 Task: Look for space in Xinmin, China from 1st August, 2023 to 5th August, 2023 for 3 adults, 1 child in price range Rs.13000 to Rs.20000. Place can be entire place with 2 bedrooms having 3 beds and 2 bathrooms. Property type can be flatguest house, hotel. Booking option can be shelf check-in. Required host language is Chinese (Simplified).
Action: Mouse moved to (598, 151)
Screenshot: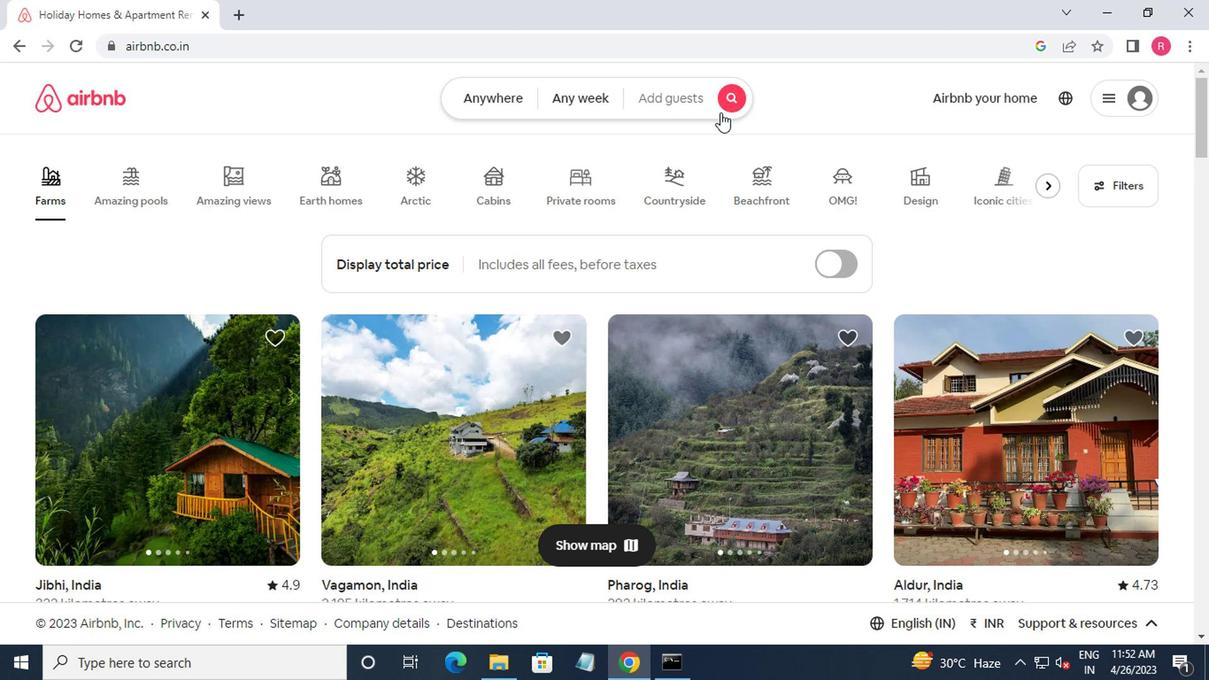 
Action: Mouse pressed left at (598, 151)
Screenshot: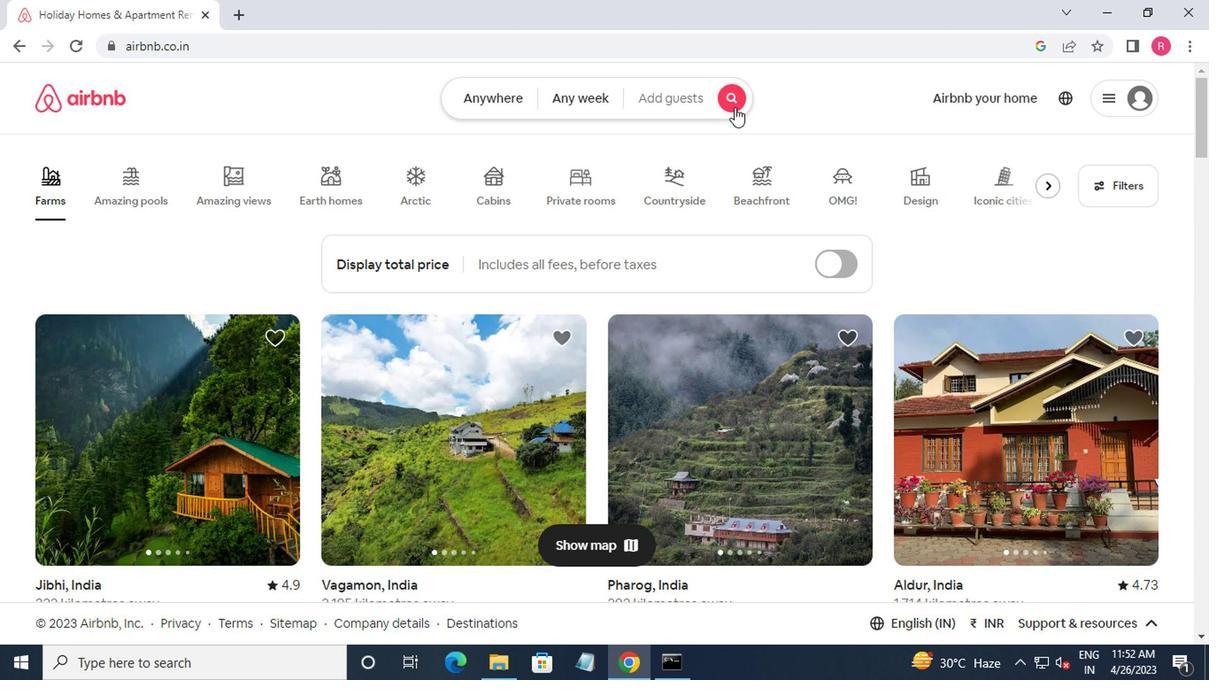 
Action: Mouse moved to (312, 195)
Screenshot: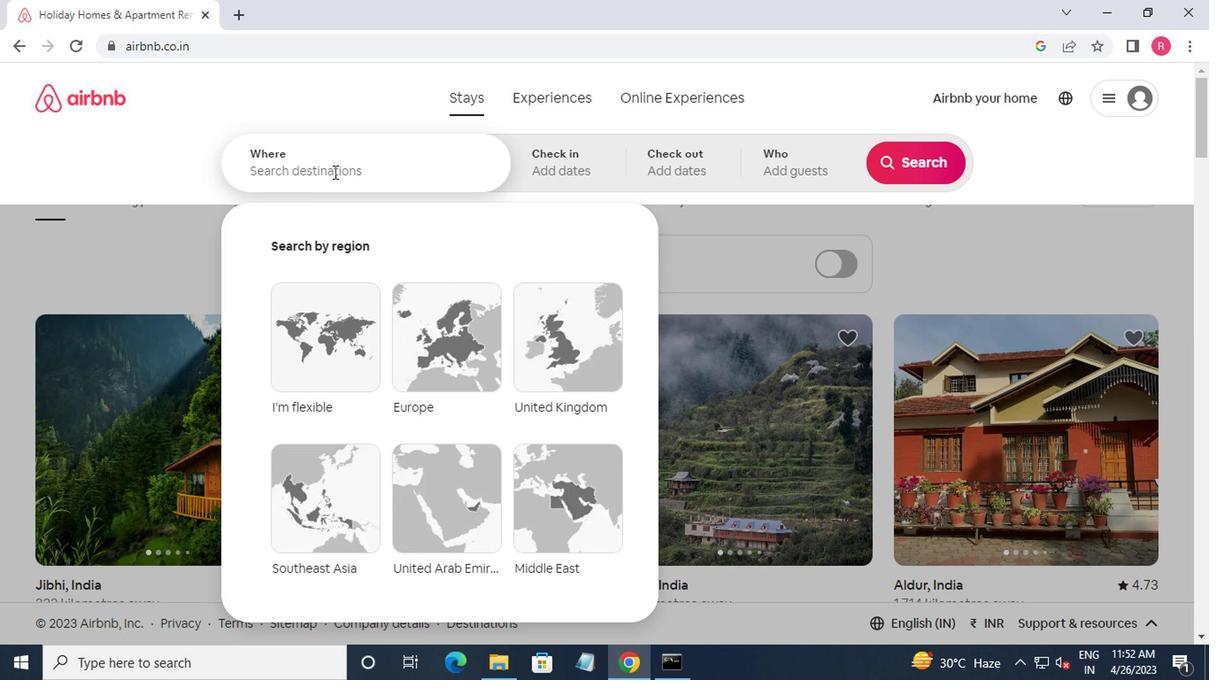 
Action: Mouse pressed left at (312, 195)
Screenshot: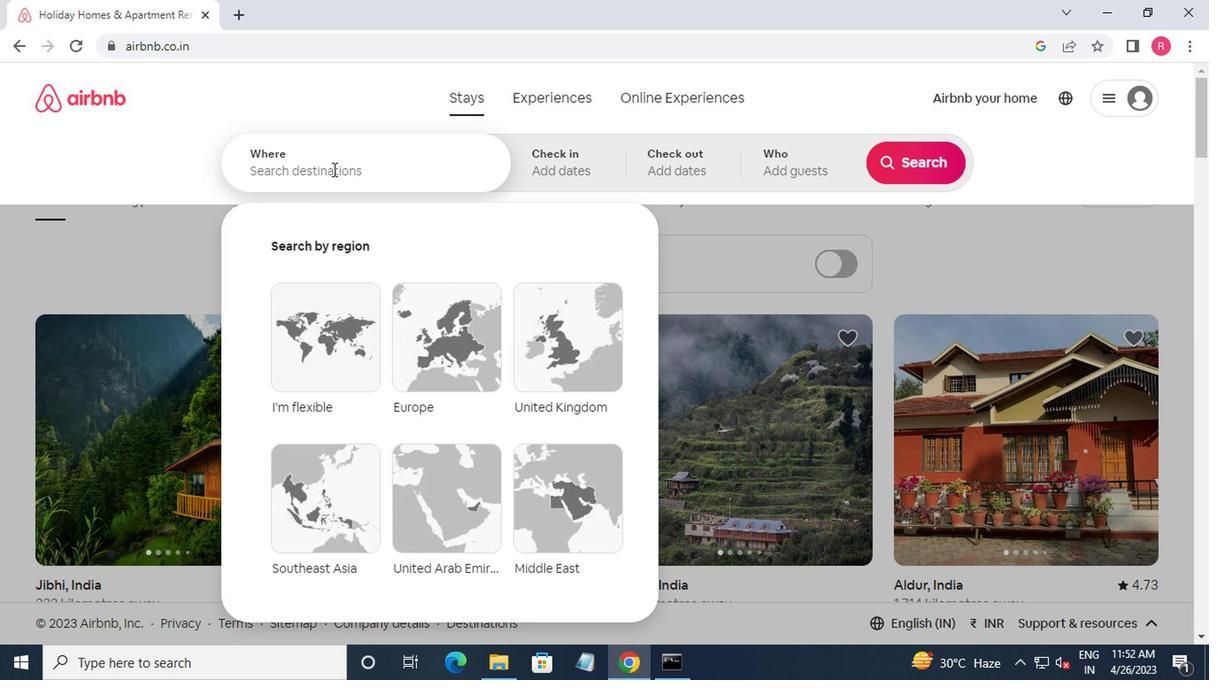 
Action: Mouse moved to (309, 203)
Screenshot: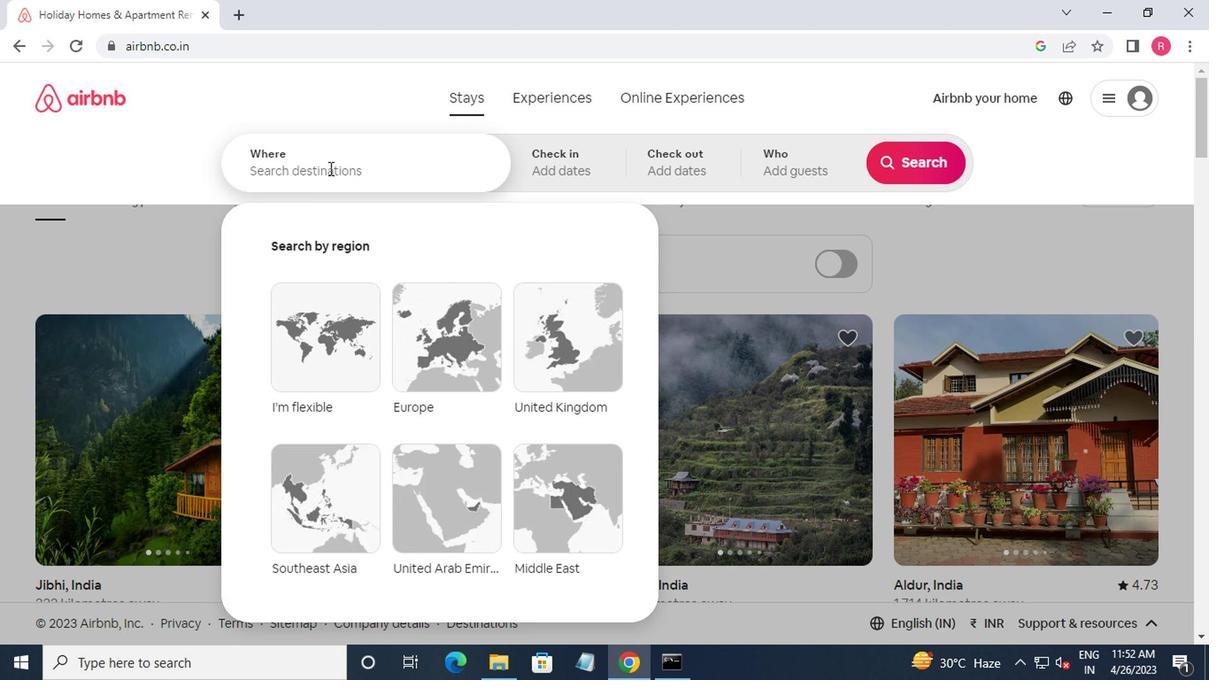 
Action: Key pressed xinmin,china<Key.enter>
Screenshot: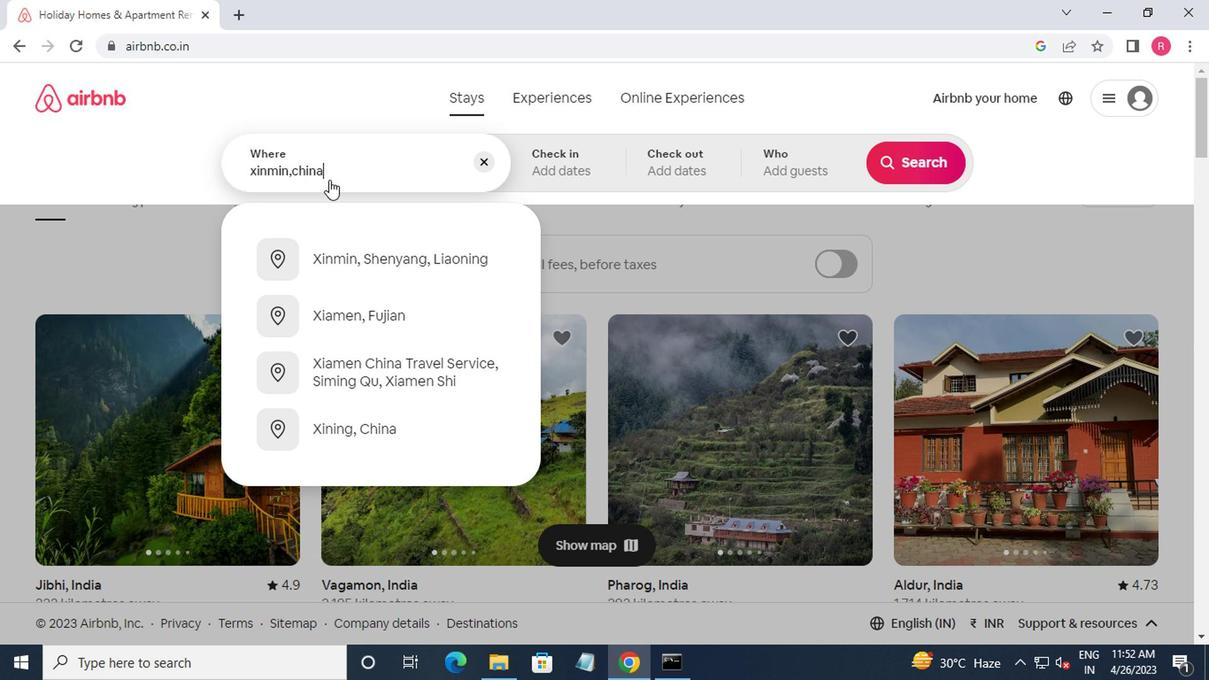 
Action: Mouse moved to (714, 295)
Screenshot: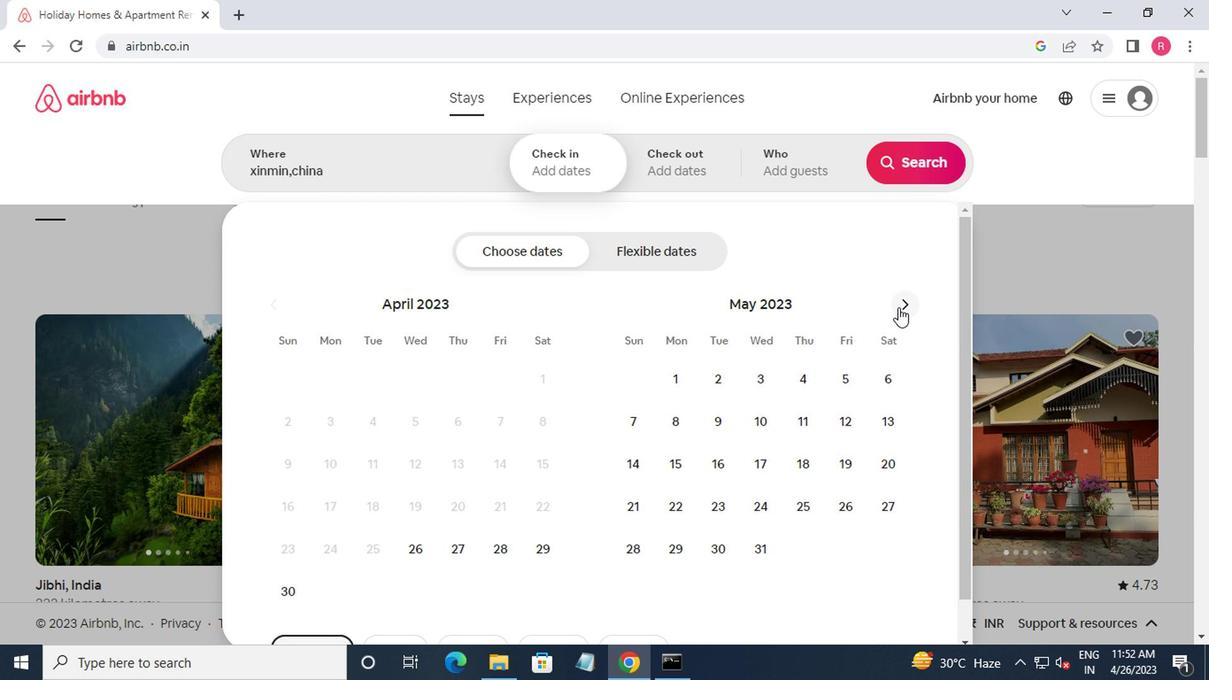 
Action: Mouse pressed left at (714, 295)
Screenshot: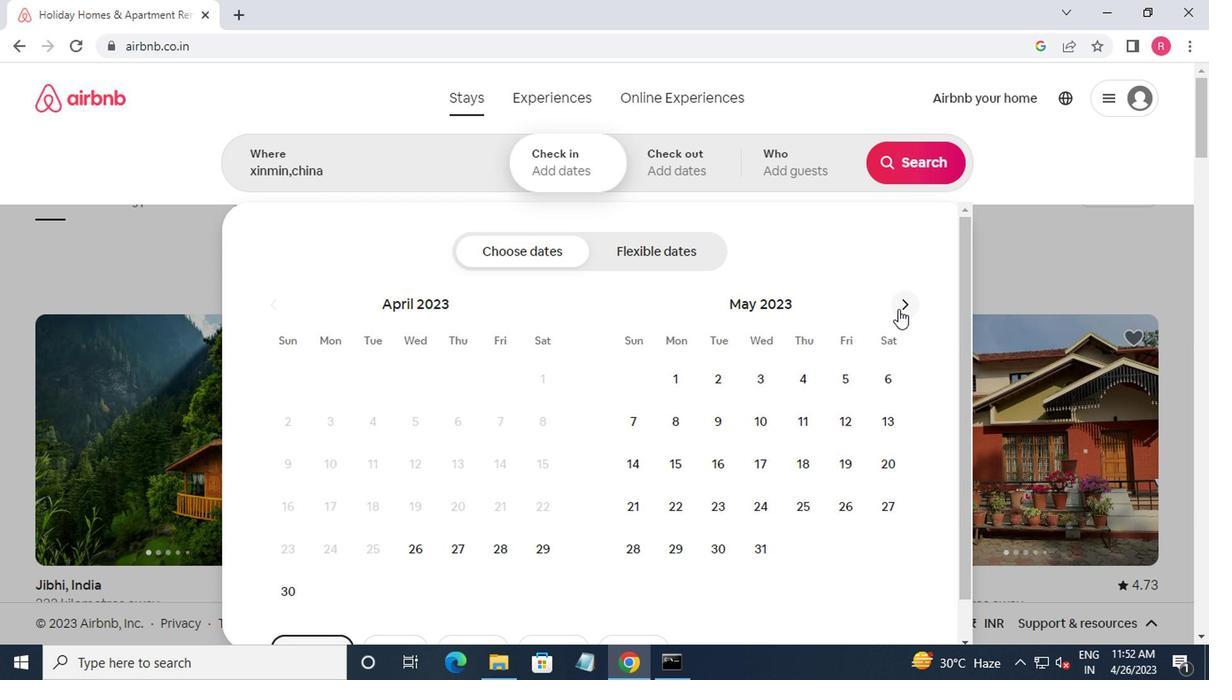 
Action: Mouse moved to (715, 295)
Screenshot: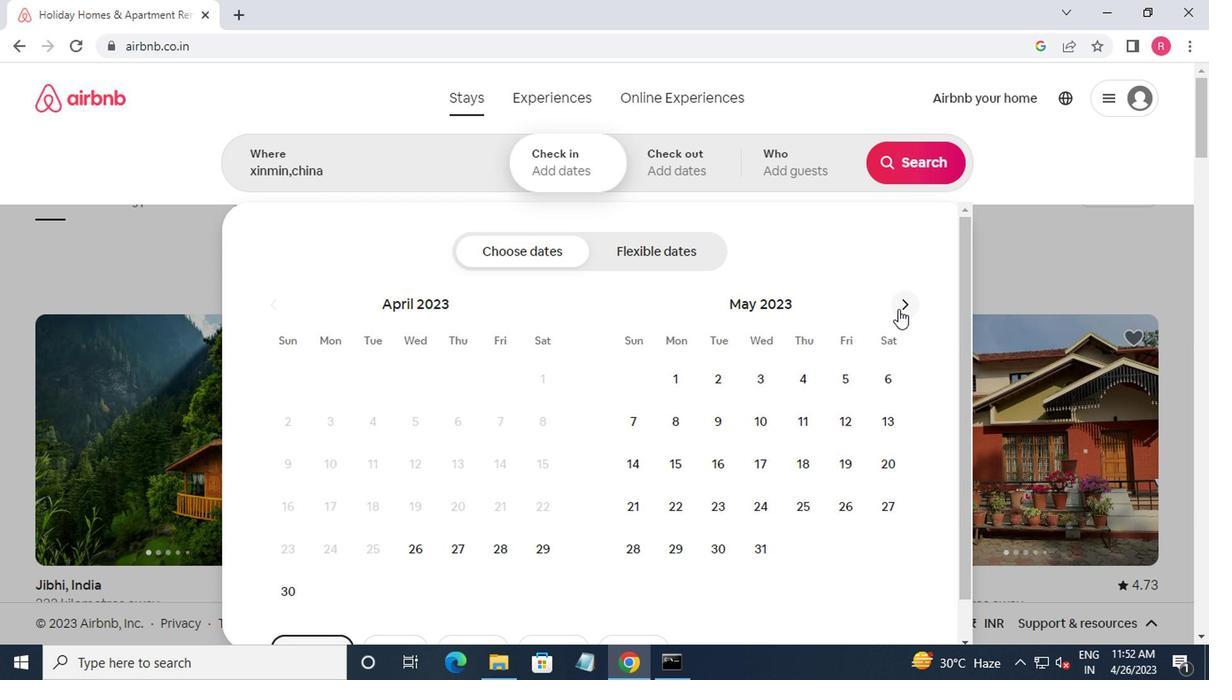 
Action: Mouse pressed left at (715, 295)
Screenshot: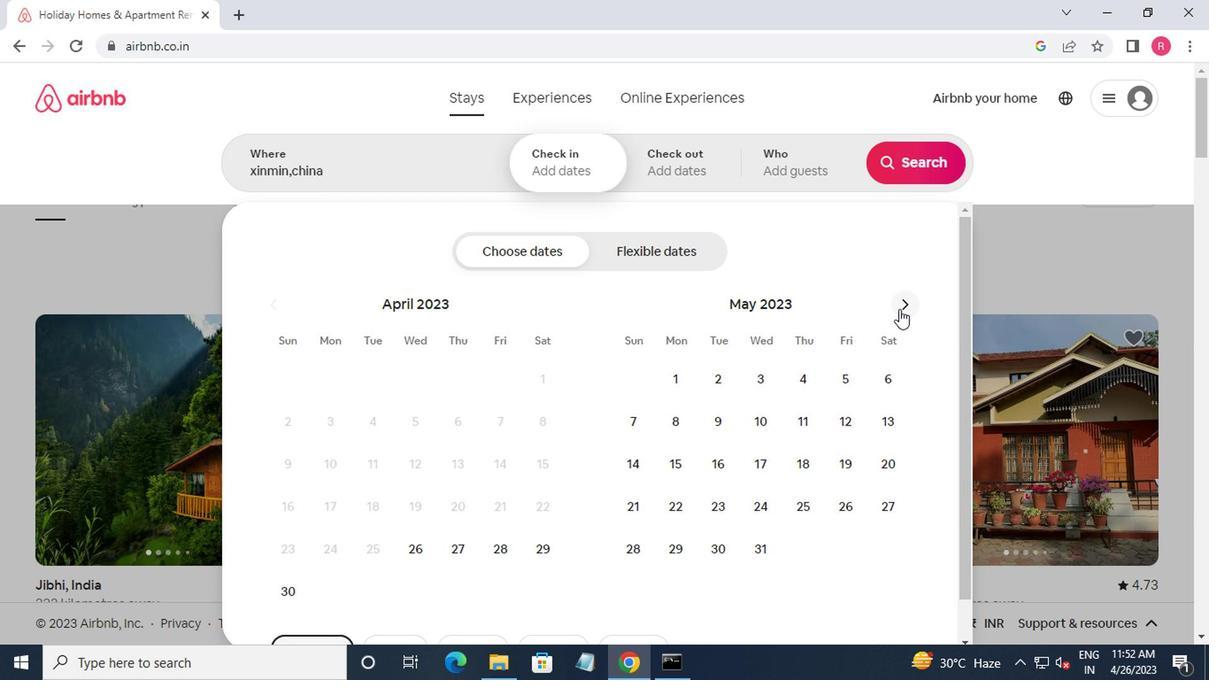 
Action: Mouse moved to (716, 295)
Screenshot: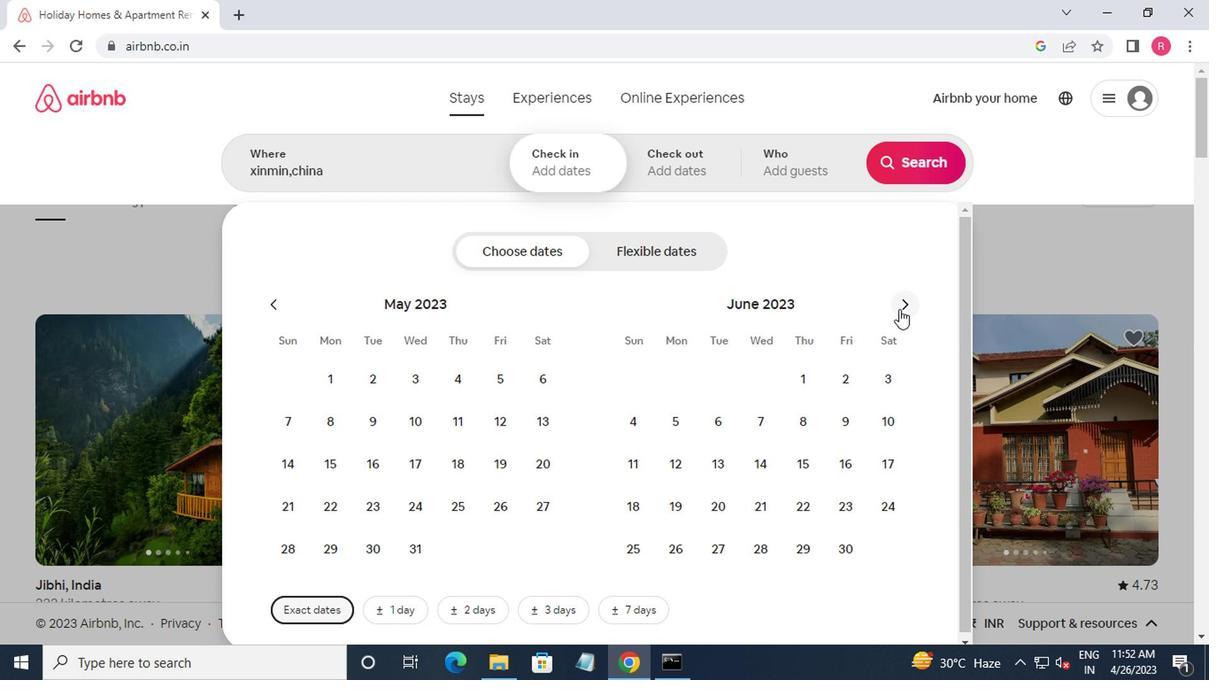 
Action: Mouse pressed left at (716, 295)
Screenshot: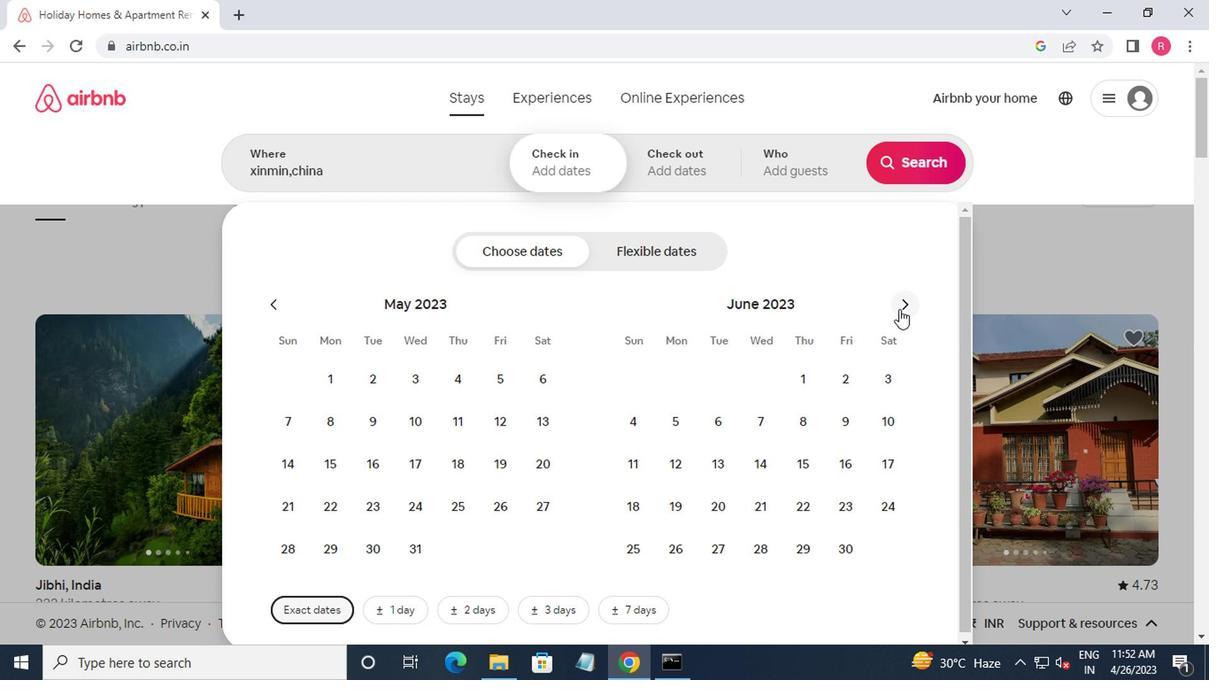 
Action: Mouse moved to (716, 295)
Screenshot: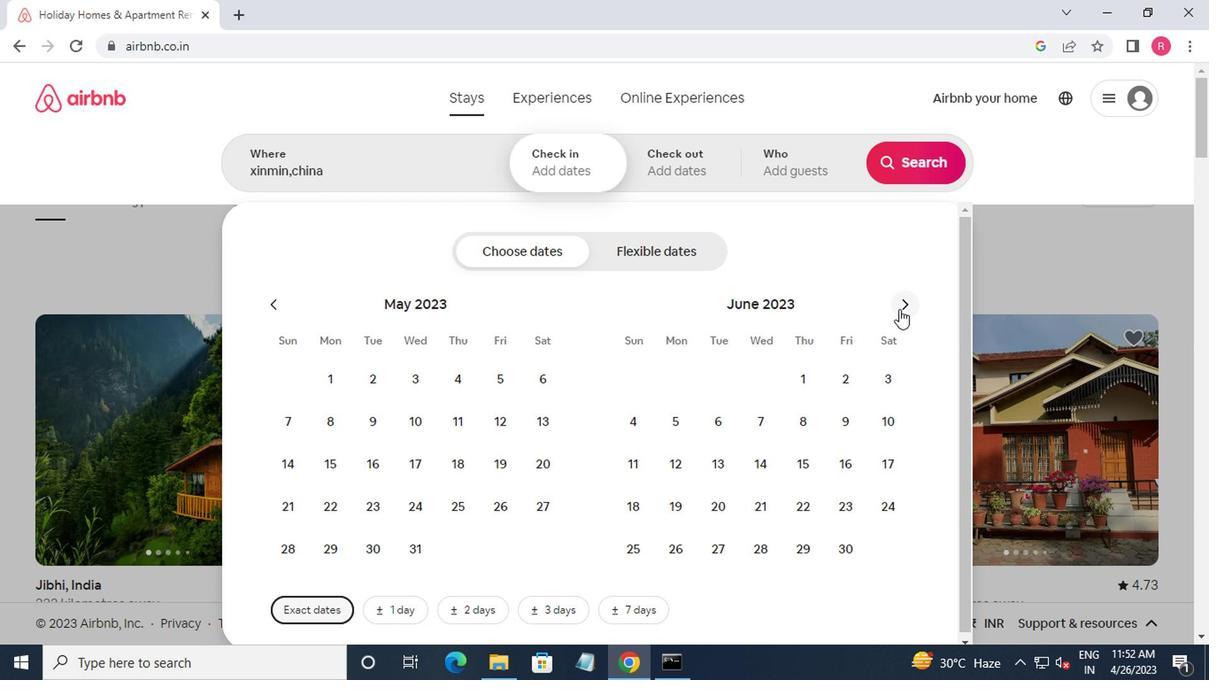 
Action: Mouse pressed left at (716, 295)
Screenshot: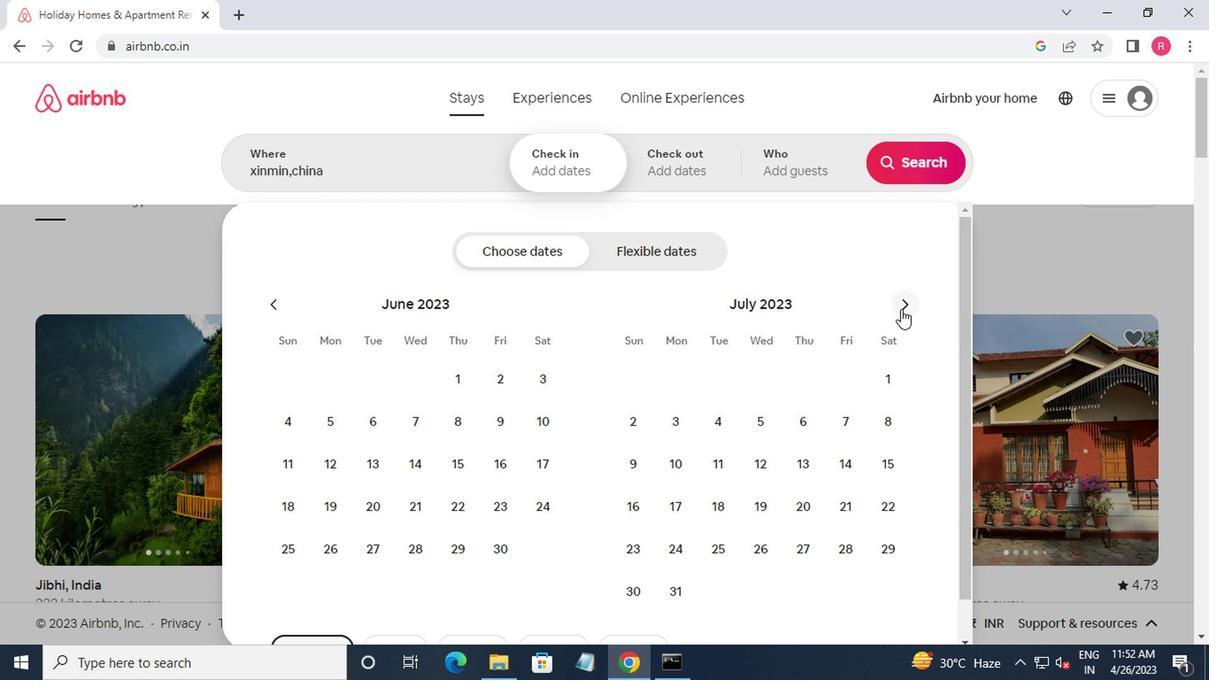 
Action: Mouse moved to (593, 349)
Screenshot: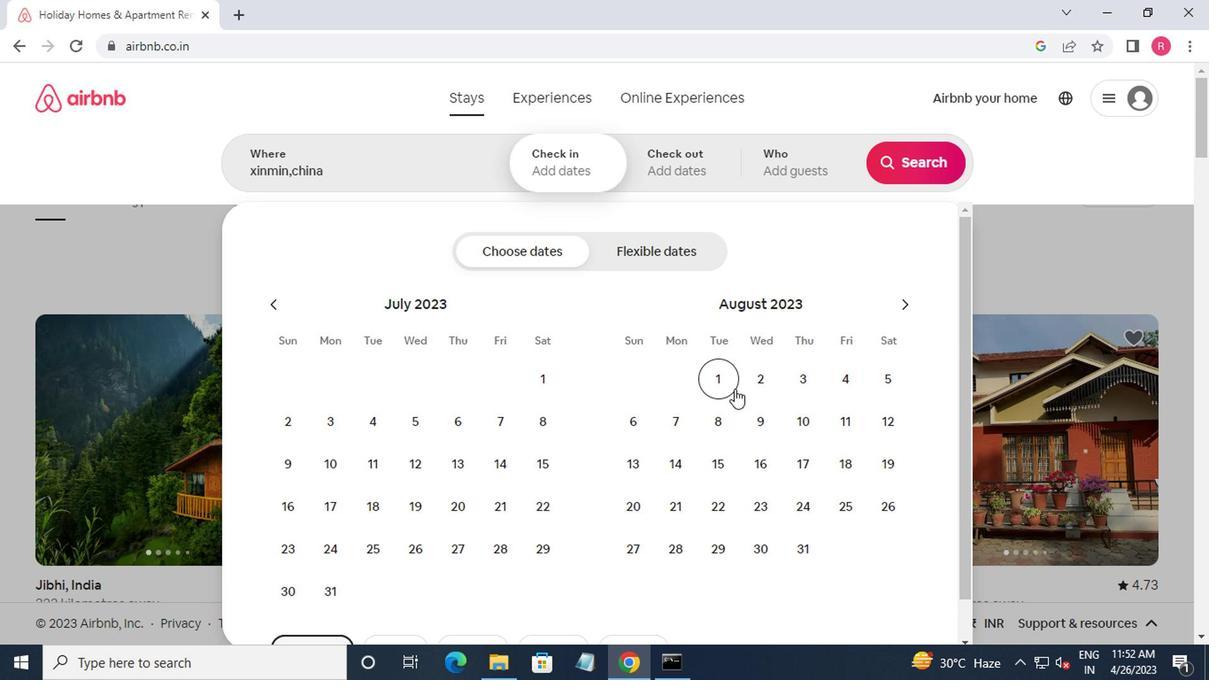
Action: Mouse pressed left at (593, 349)
Screenshot: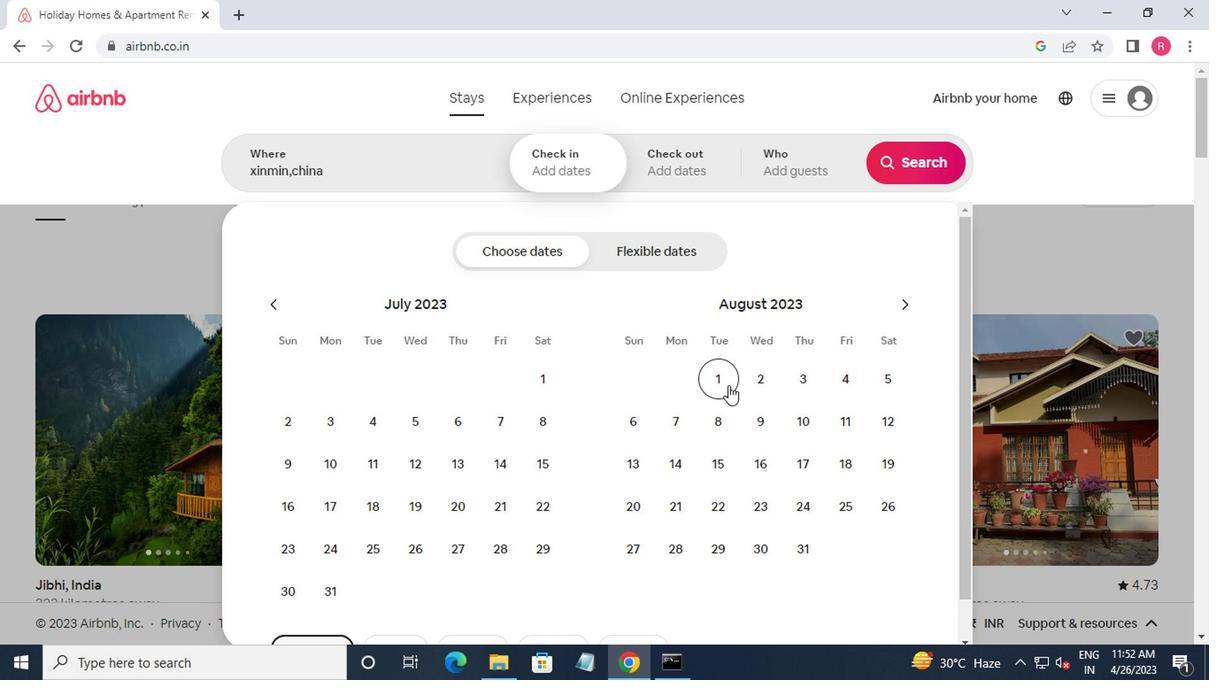 
Action: Mouse moved to (704, 340)
Screenshot: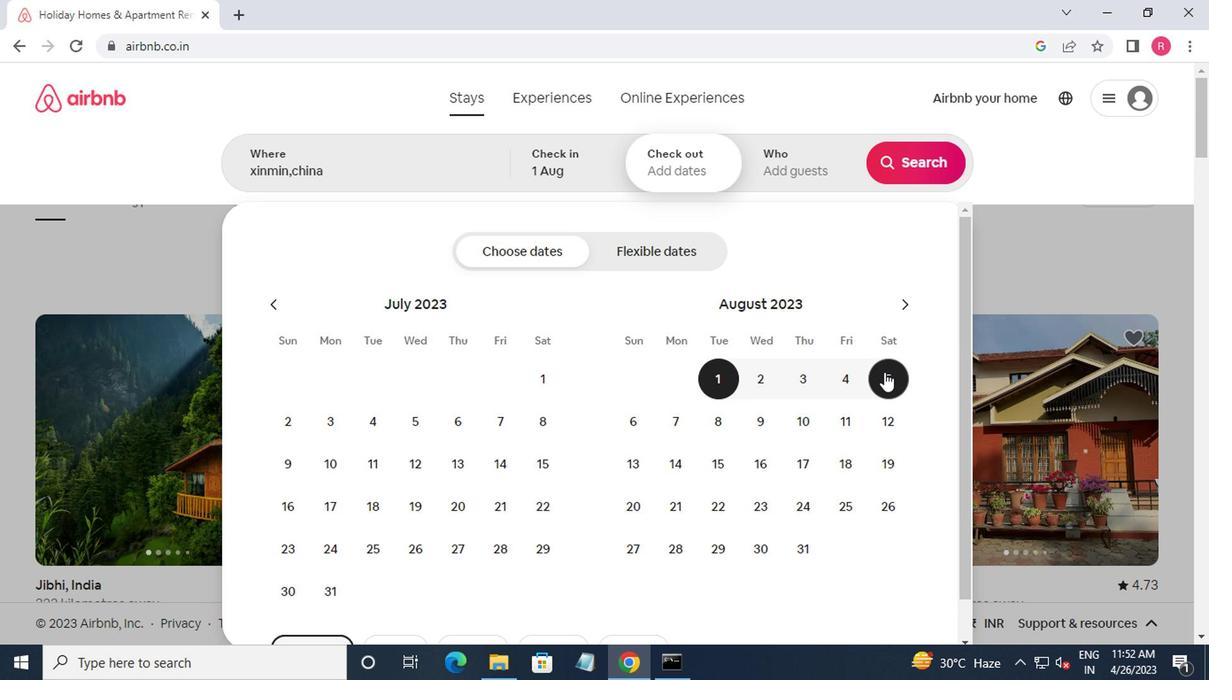 
Action: Mouse pressed left at (704, 340)
Screenshot: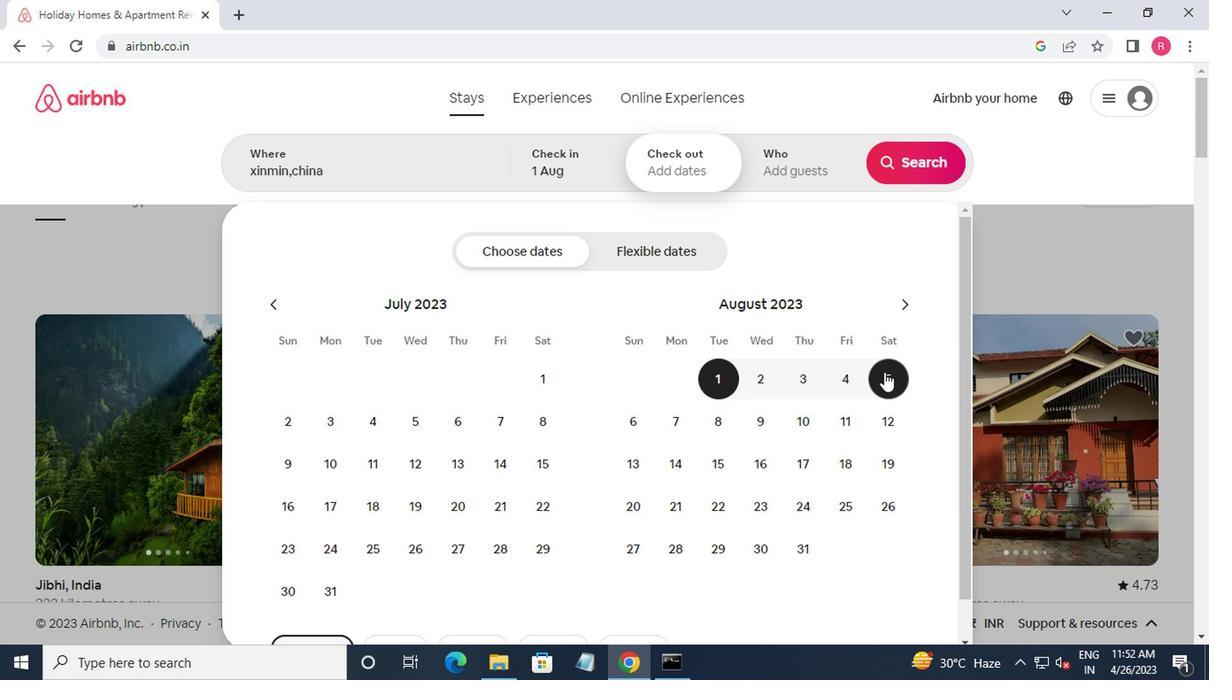 
Action: Mouse moved to (638, 202)
Screenshot: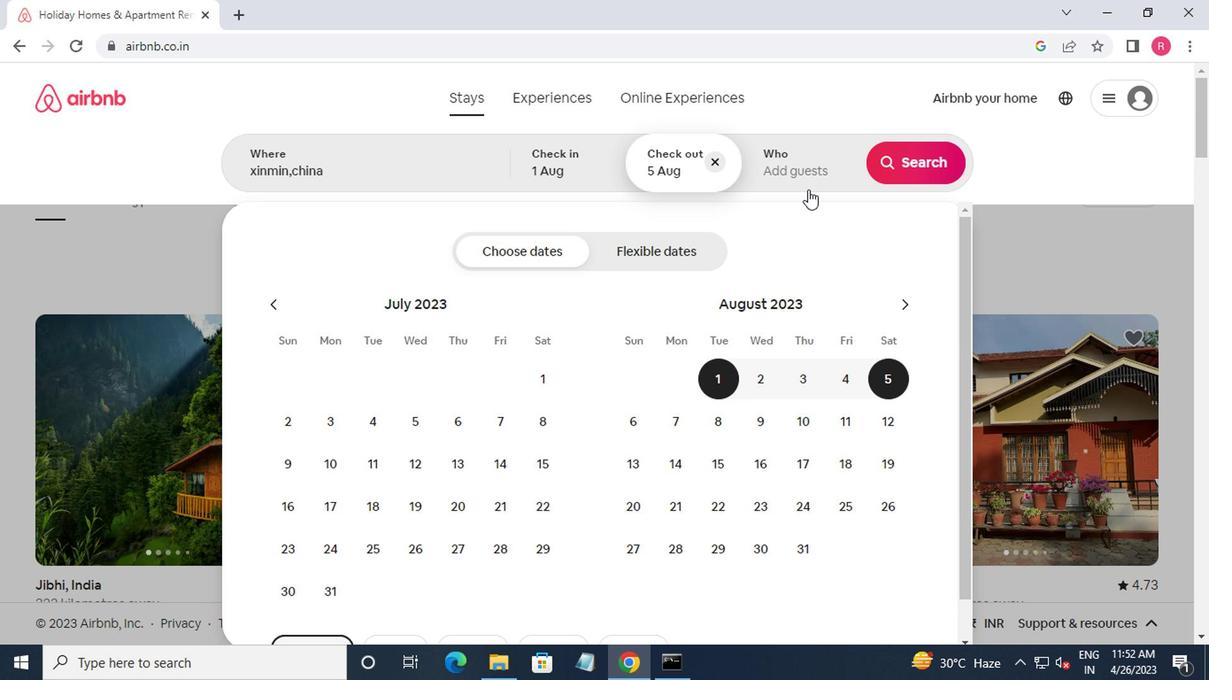
Action: Mouse pressed left at (638, 202)
Screenshot: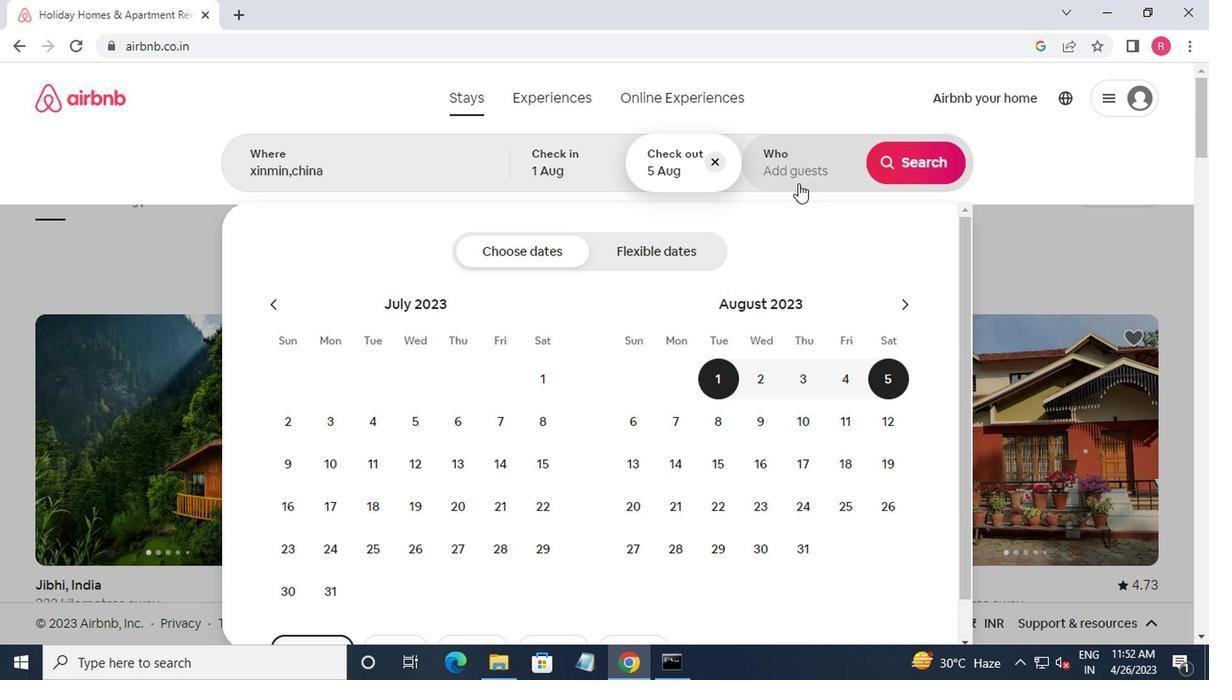 
Action: Mouse moved to (734, 253)
Screenshot: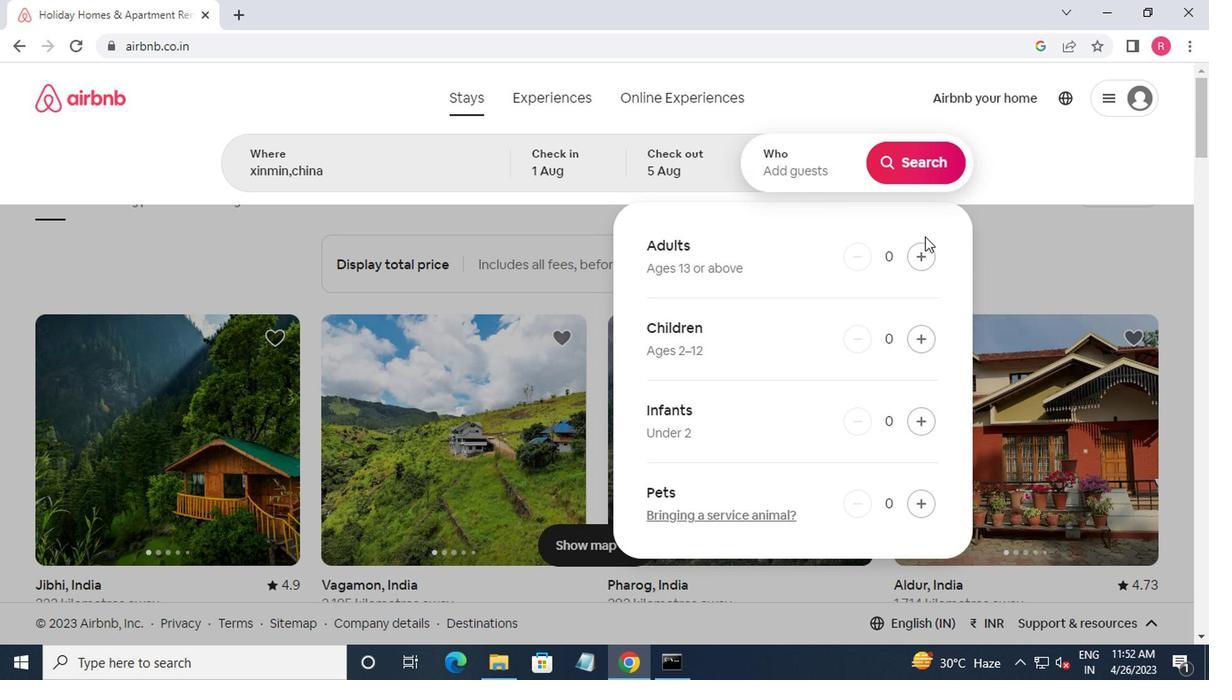 
Action: Mouse pressed left at (734, 253)
Screenshot: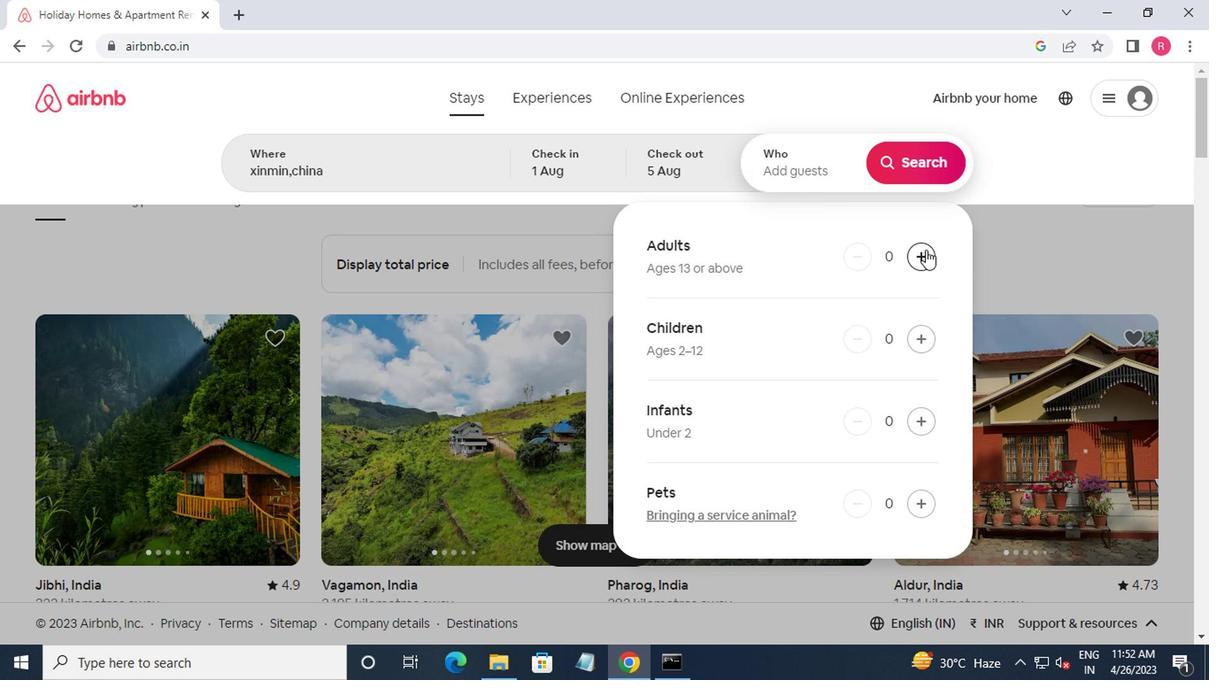 
Action: Mouse moved to (733, 255)
Screenshot: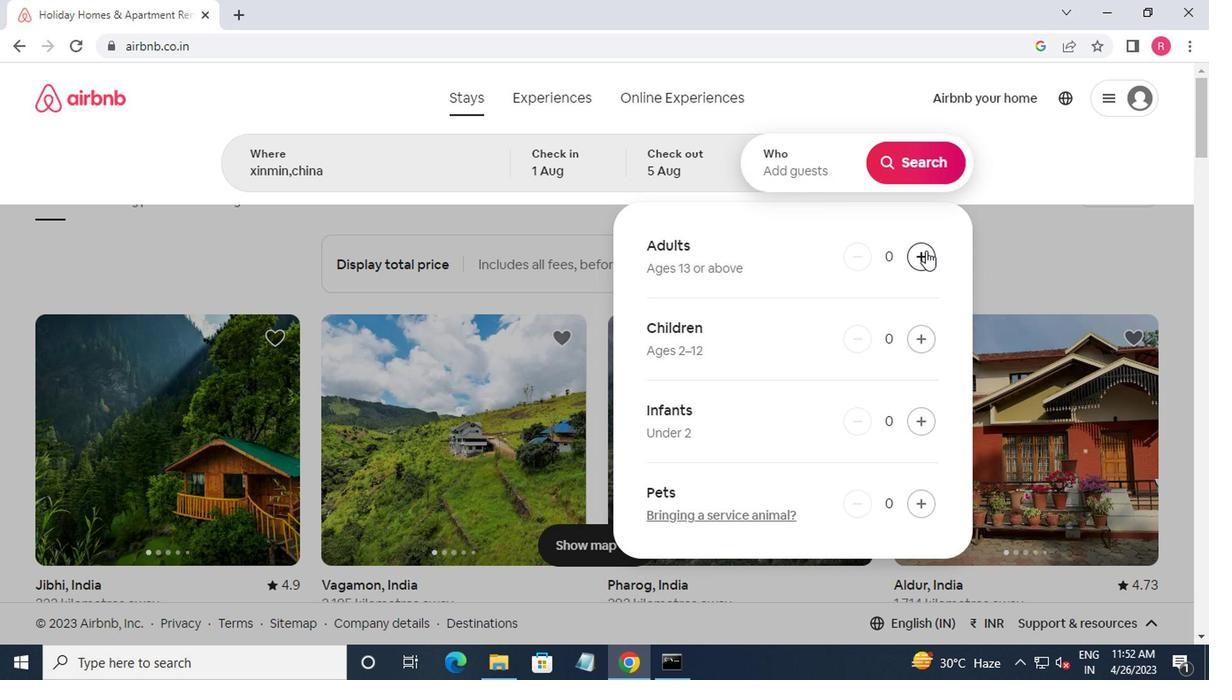 
Action: Mouse pressed left at (733, 255)
Screenshot: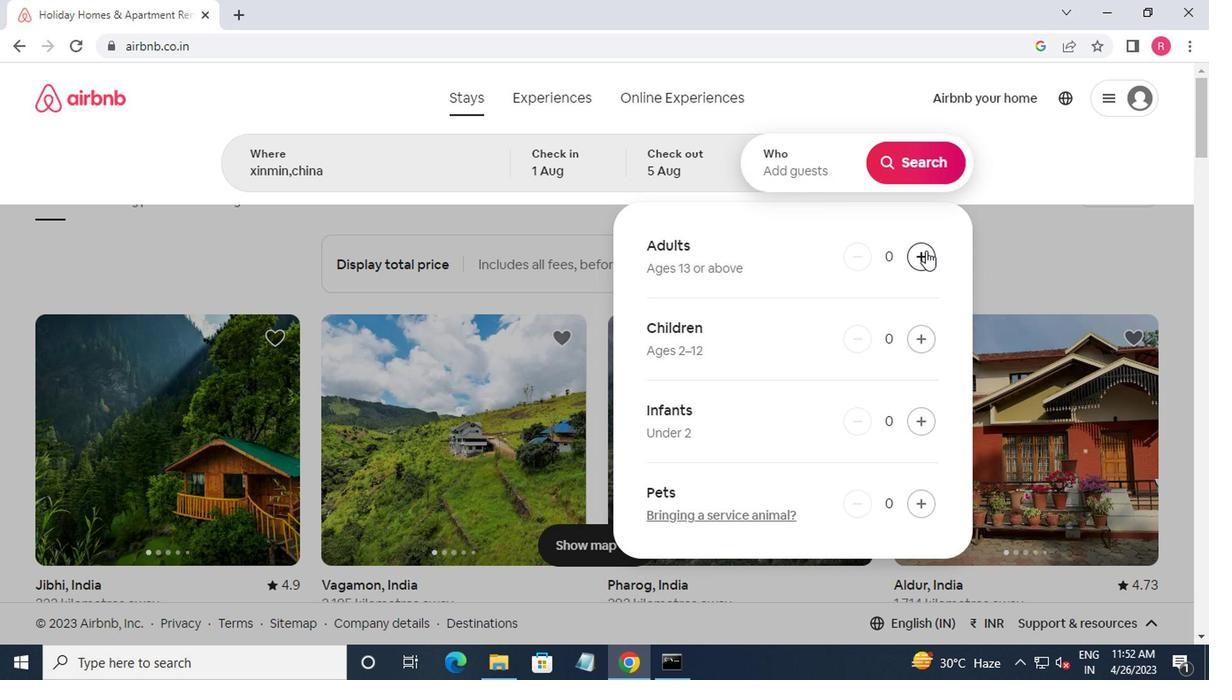 
Action: Mouse pressed left at (733, 255)
Screenshot: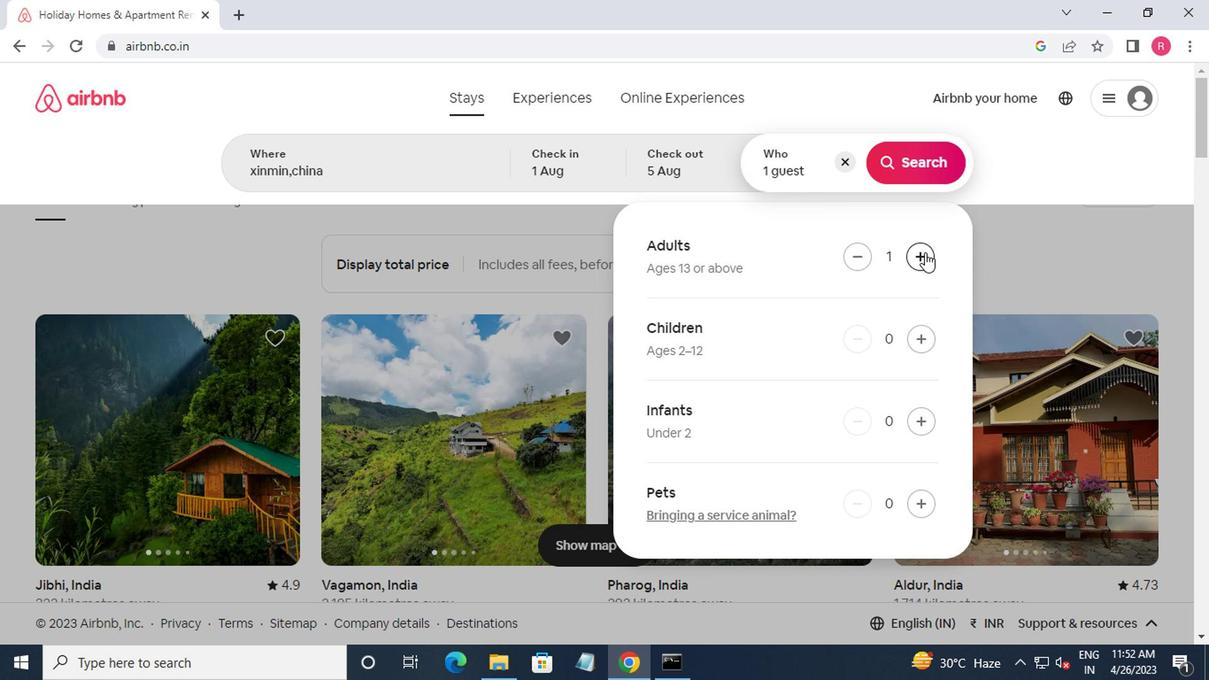 
Action: Mouse moved to (728, 313)
Screenshot: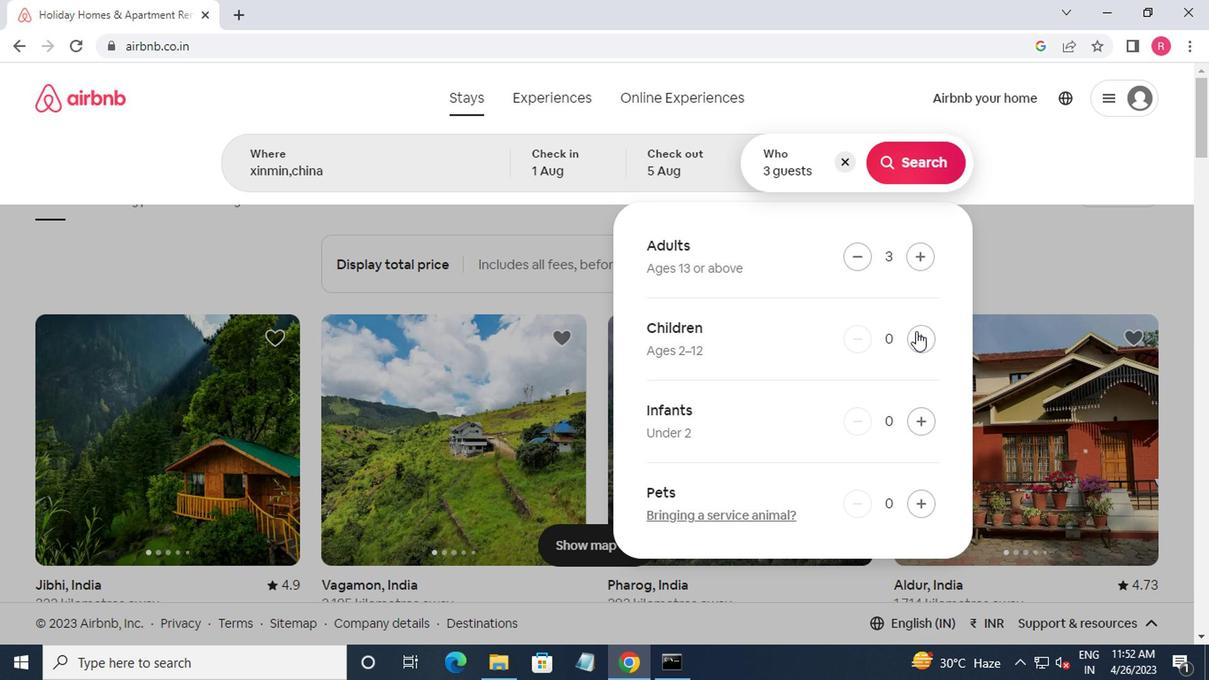 
Action: Mouse pressed left at (728, 313)
Screenshot: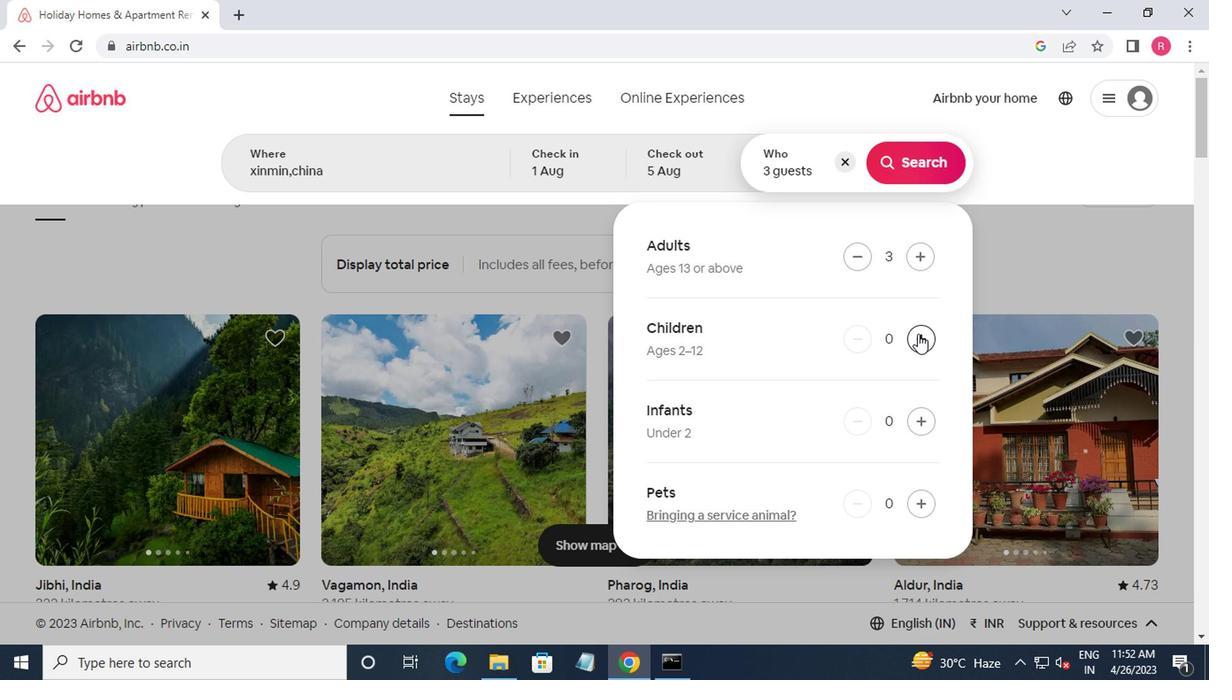 
Action: Mouse moved to (721, 185)
Screenshot: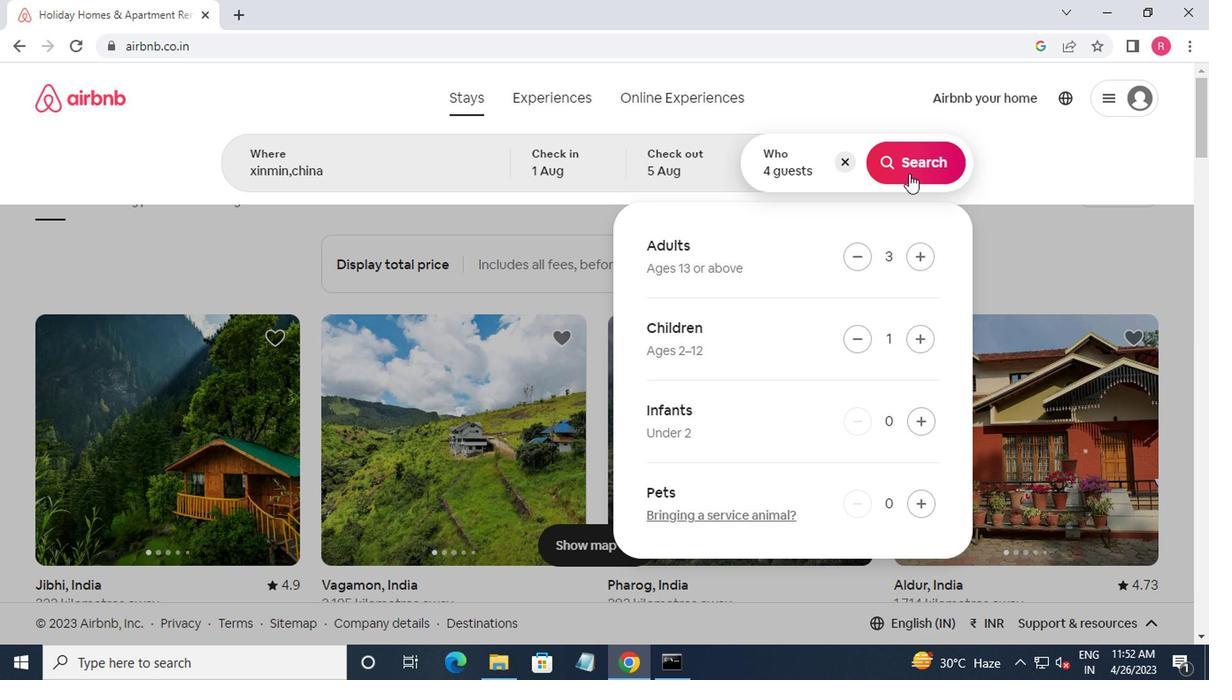 
Action: Mouse pressed left at (721, 185)
Screenshot: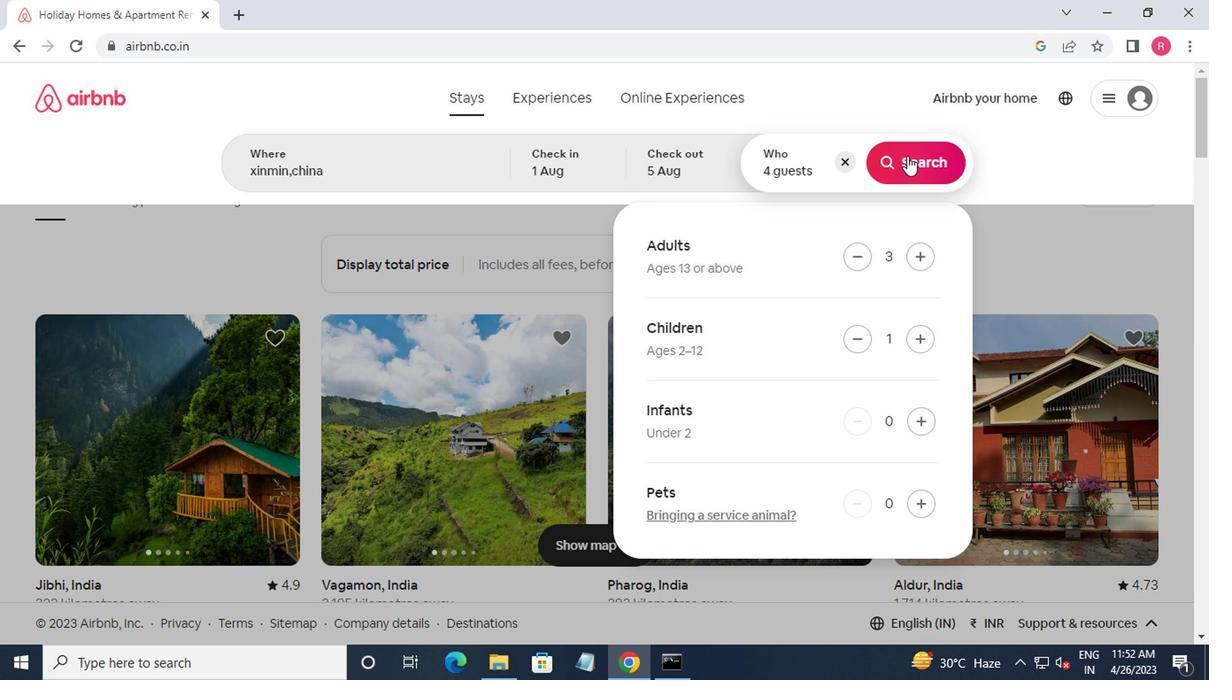 
Action: Mouse moved to (869, 196)
Screenshot: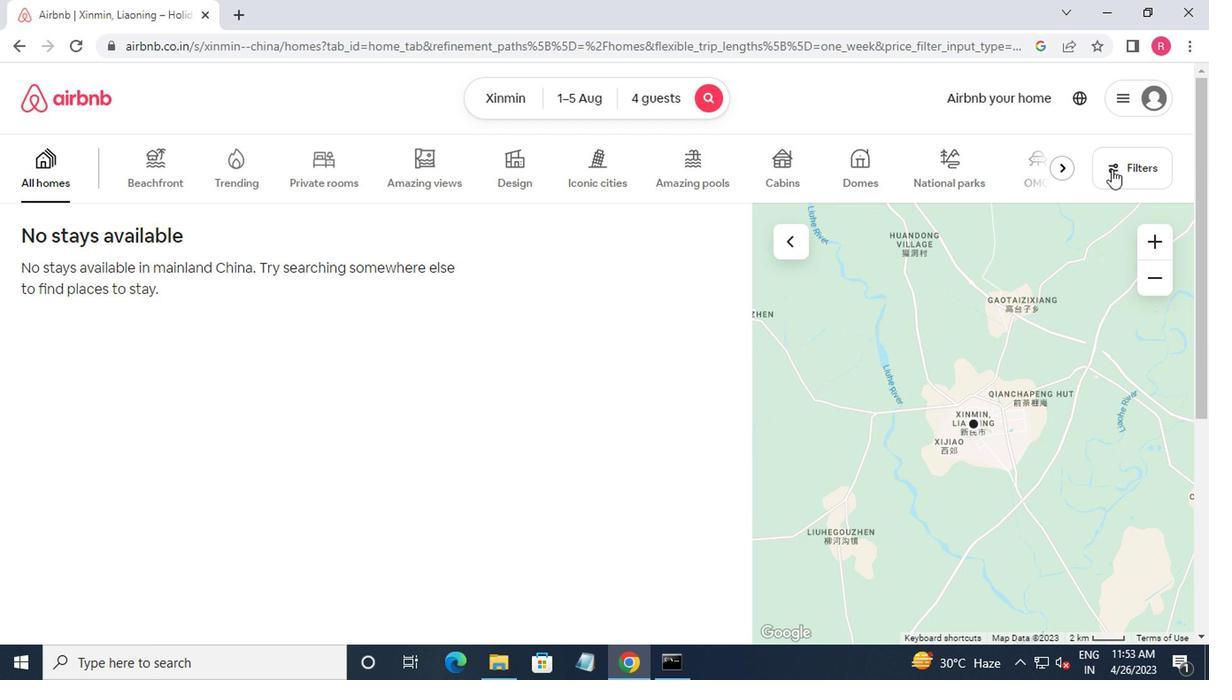
Action: Mouse pressed left at (869, 196)
Screenshot: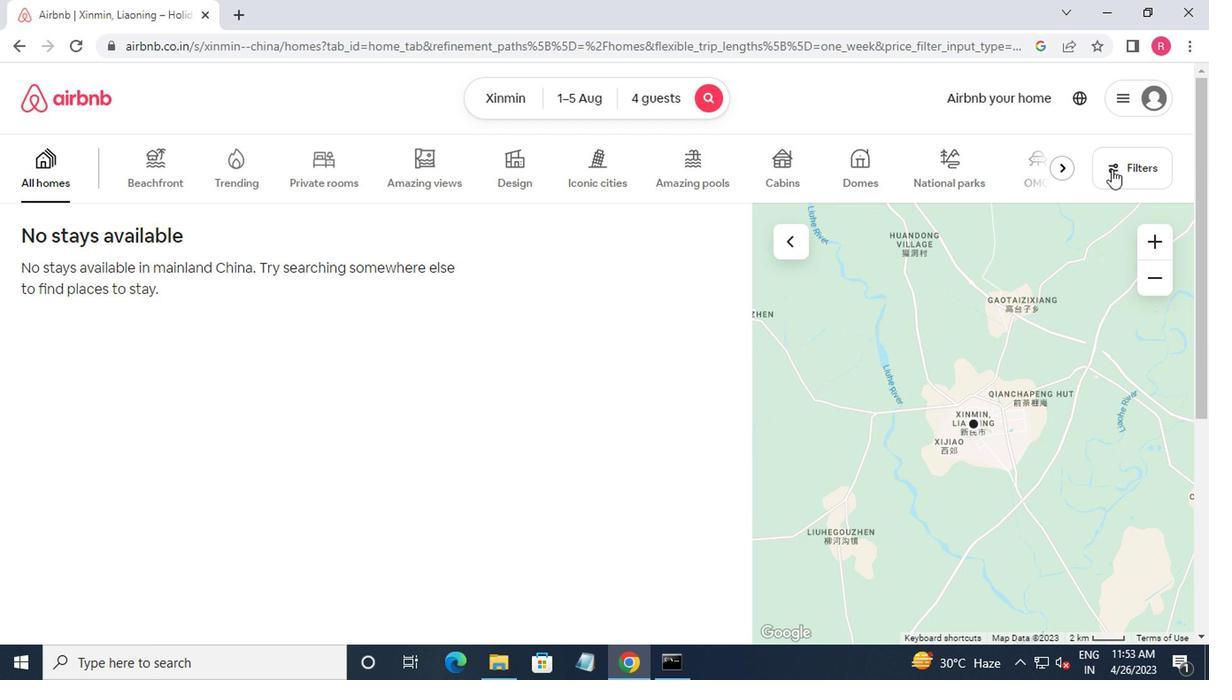 
Action: Mouse moved to (341, 272)
Screenshot: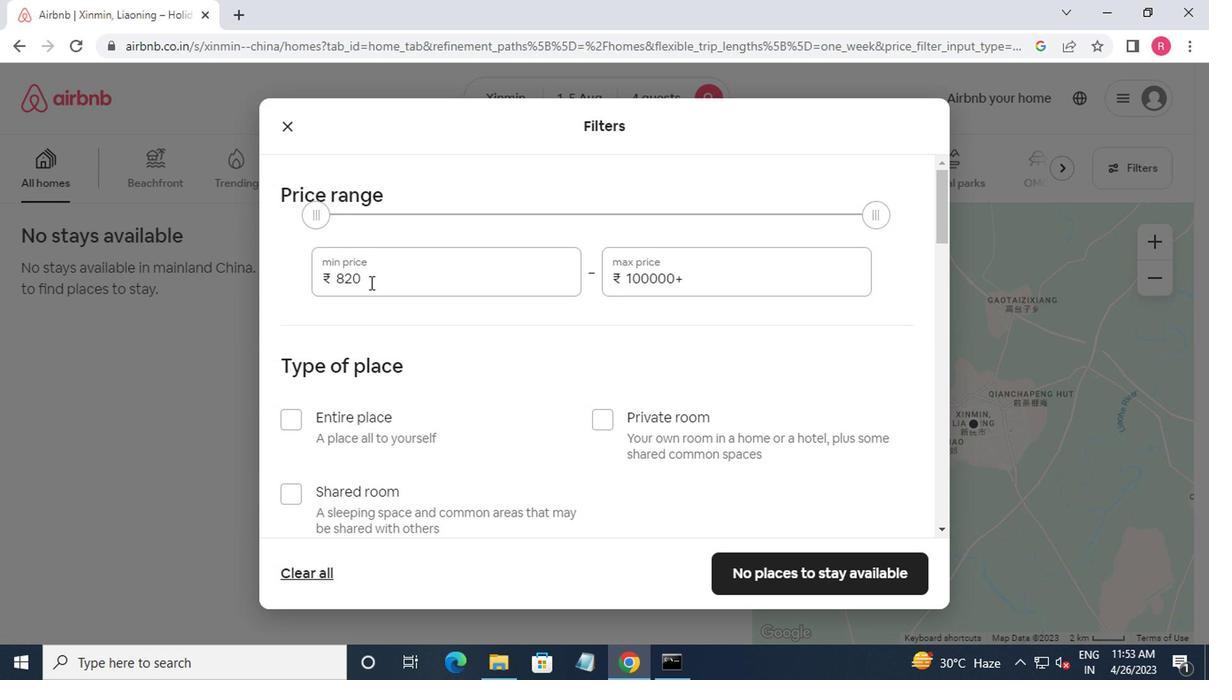
Action: Mouse pressed left at (341, 272)
Screenshot: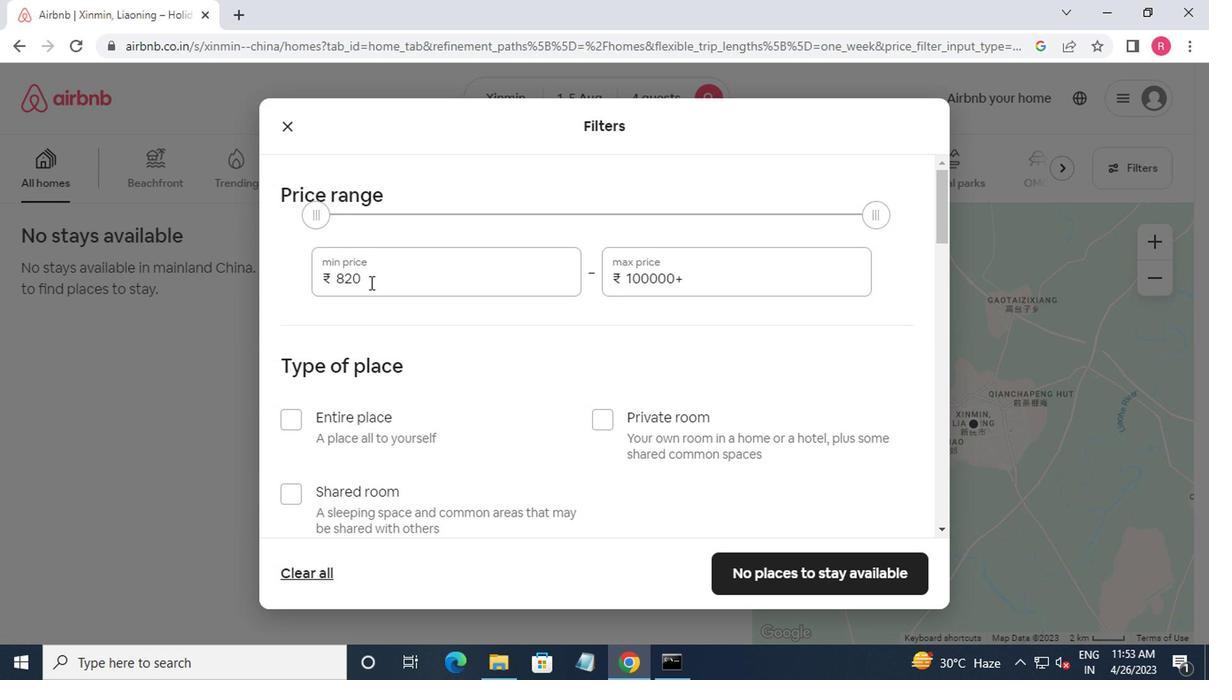 
Action: Mouse moved to (342, 272)
Screenshot: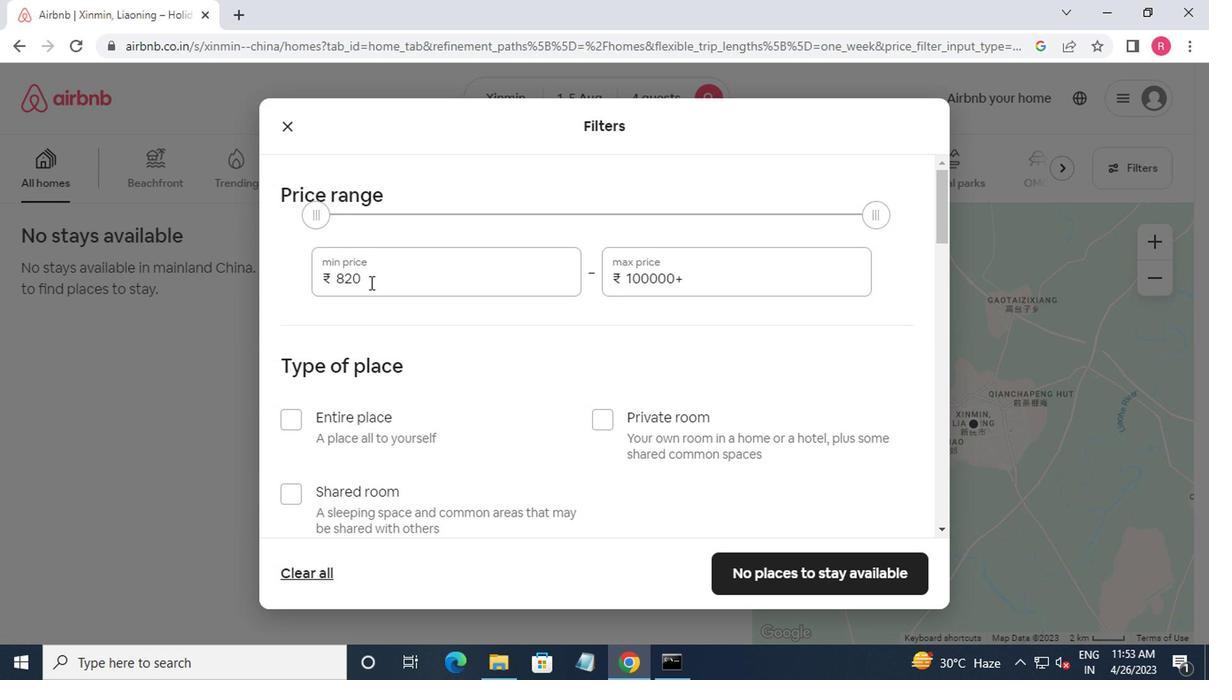 
Action: Key pressed <Key.backspace><Key.backspace><Key.backspace><Key.backspace>13000<Key.tab>2<Key.backspace><Key.backspace><Key.backspace><Key.backspace><Key.backspace><Key.backspace><Key.backspace><Key.backspace><Key.backspace><Key.backspace><Key.backspace><Key.backspace><Key.backspace><Key.backspace>20000
Screenshot: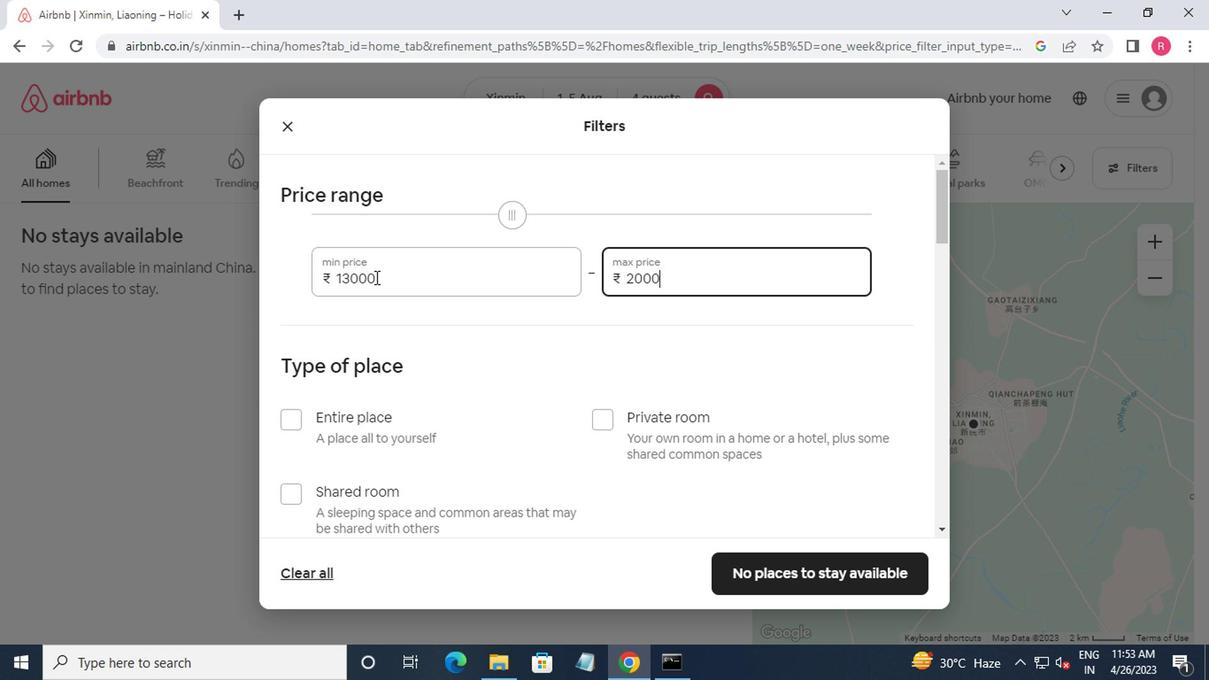 
Action: Mouse moved to (359, 309)
Screenshot: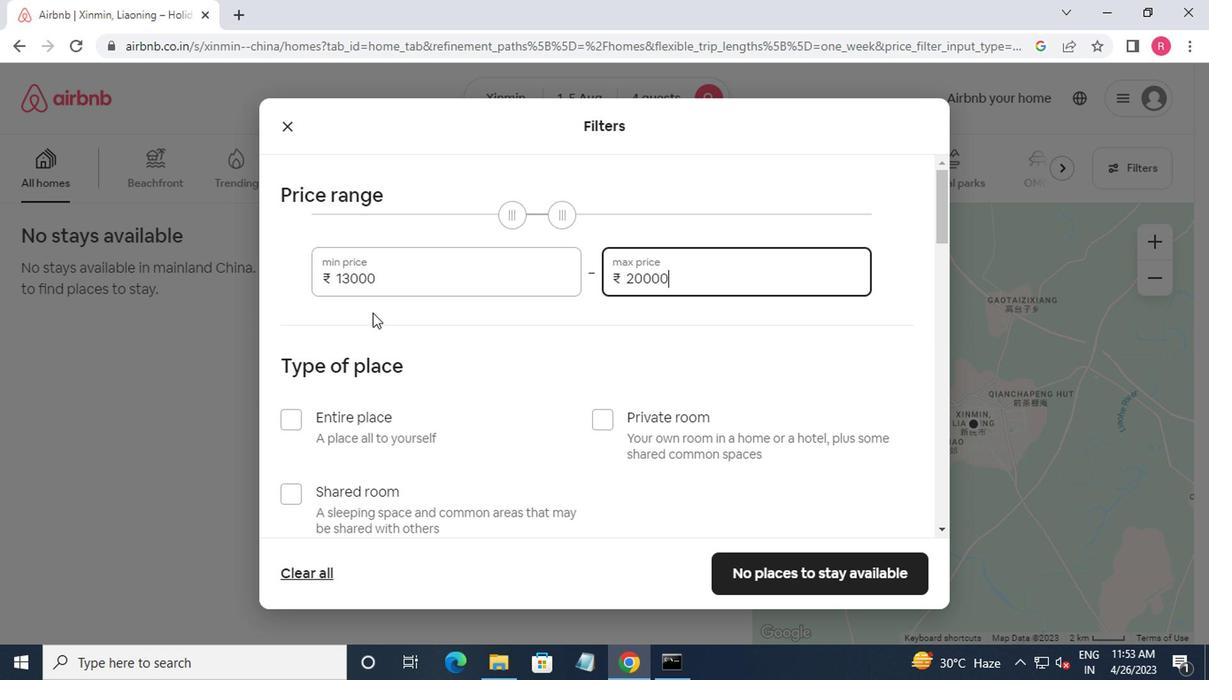
Action: Mouse scrolled (359, 308) with delta (0, 0)
Screenshot: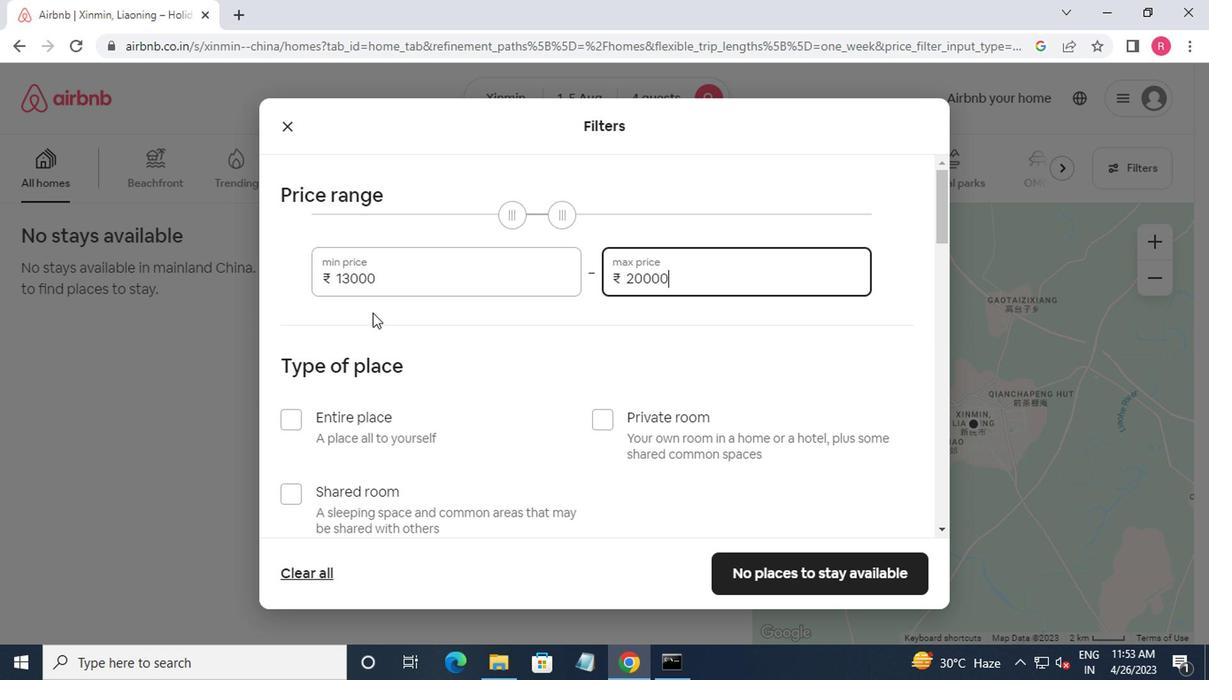 
Action: Mouse moved to (368, 321)
Screenshot: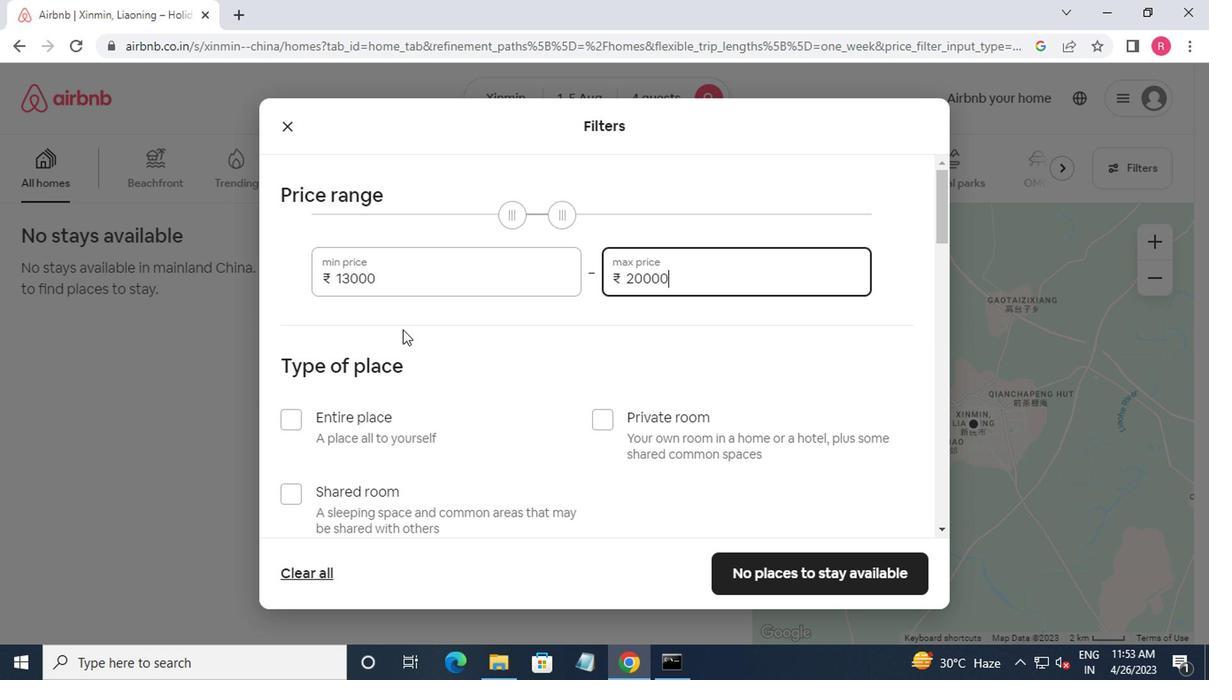 
Action: Mouse scrolled (368, 320) with delta (0, 0)
Screenshot: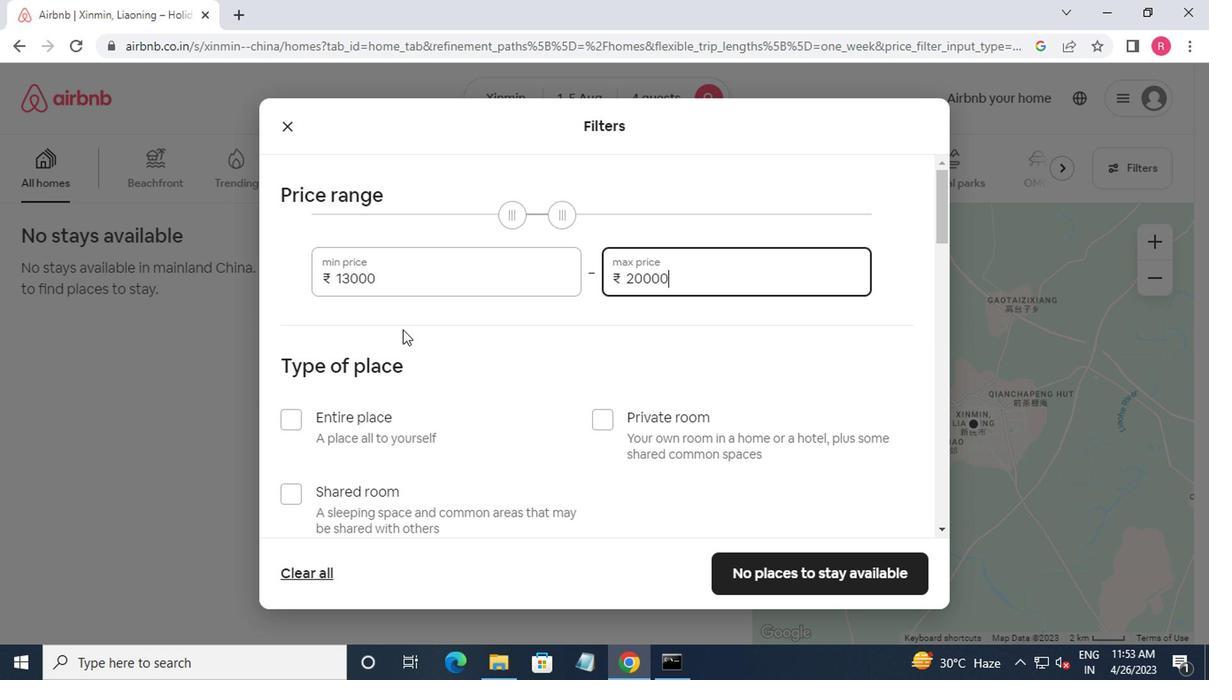 
Action: Mouse moved to (286, 248)
Screenshot: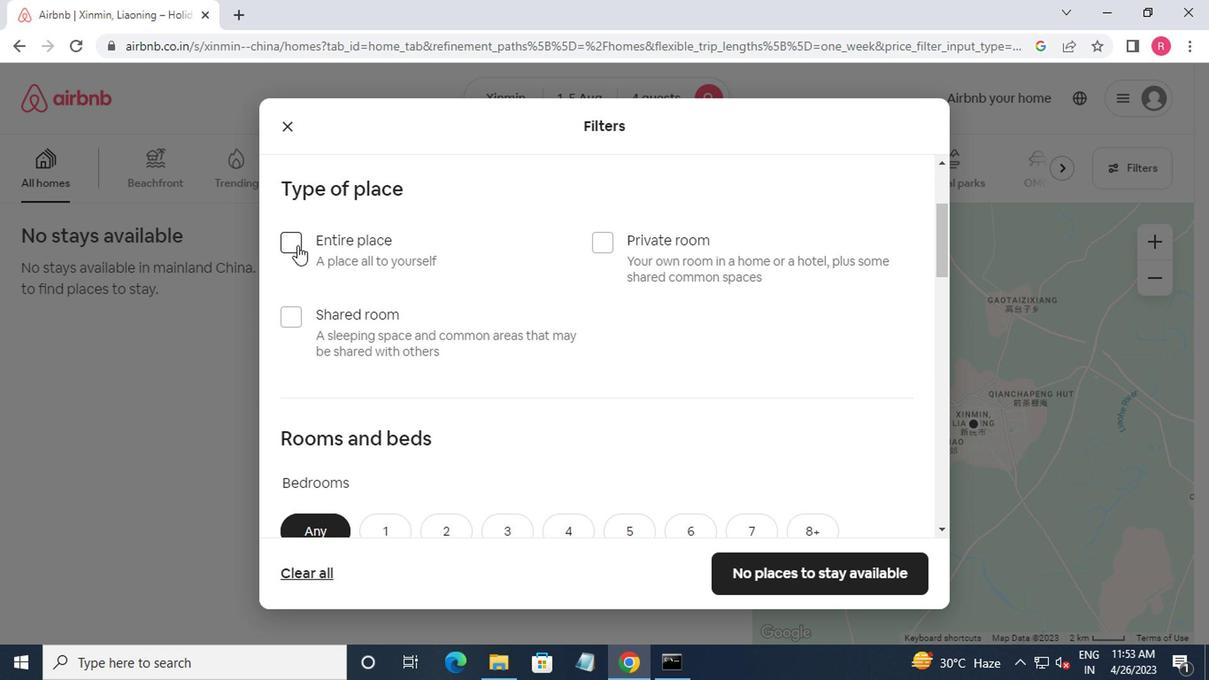
Action: Mouse pressed left at (286, 248)
Screenshot: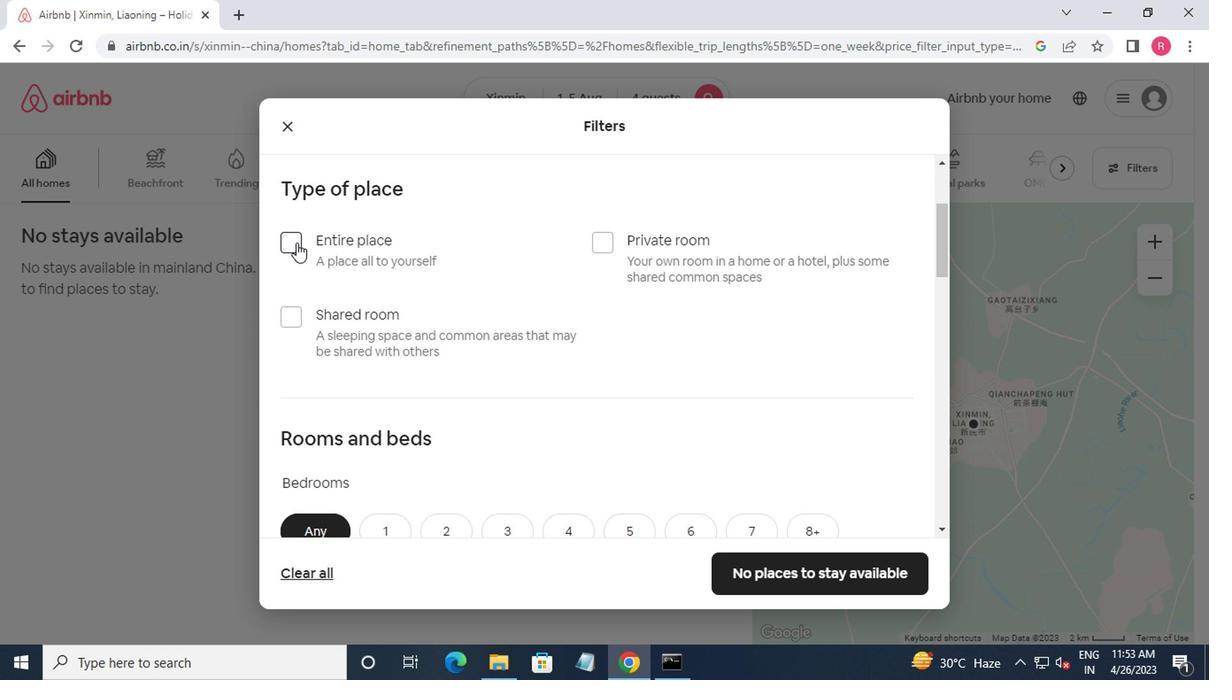 
Action: Mouse moved to (316, 261)
Screenshot: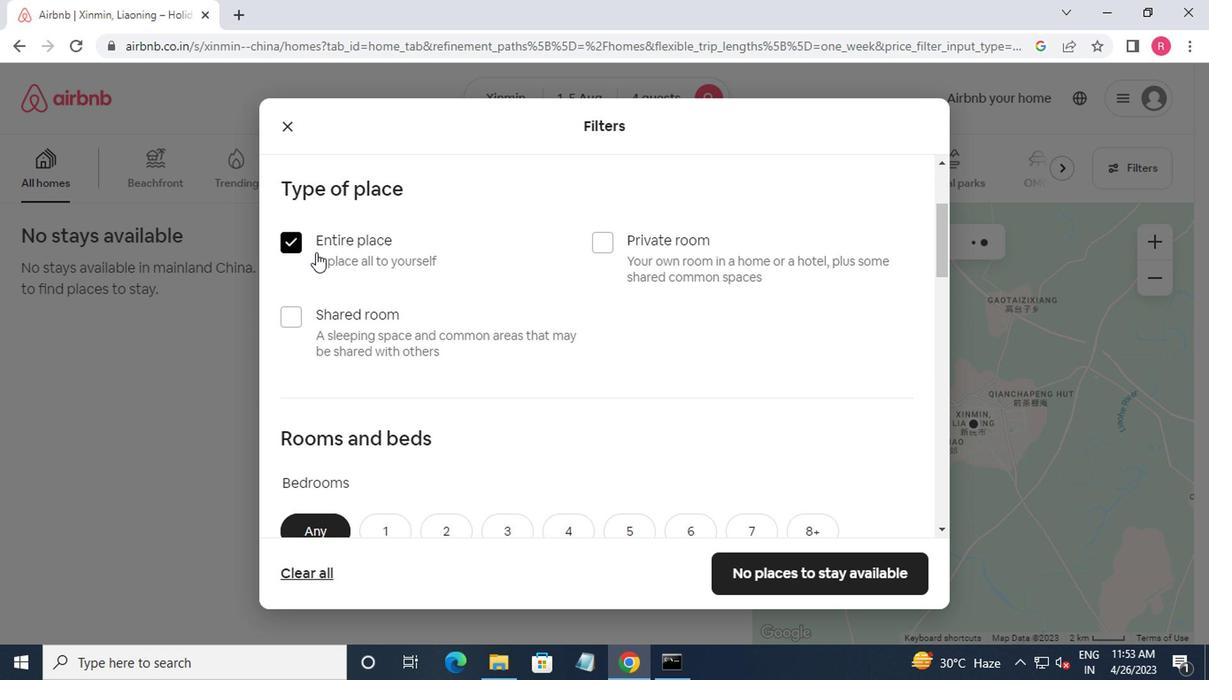 
Action: Mouse scrolled (316, 260) with delta (0, 0)
Screenshot: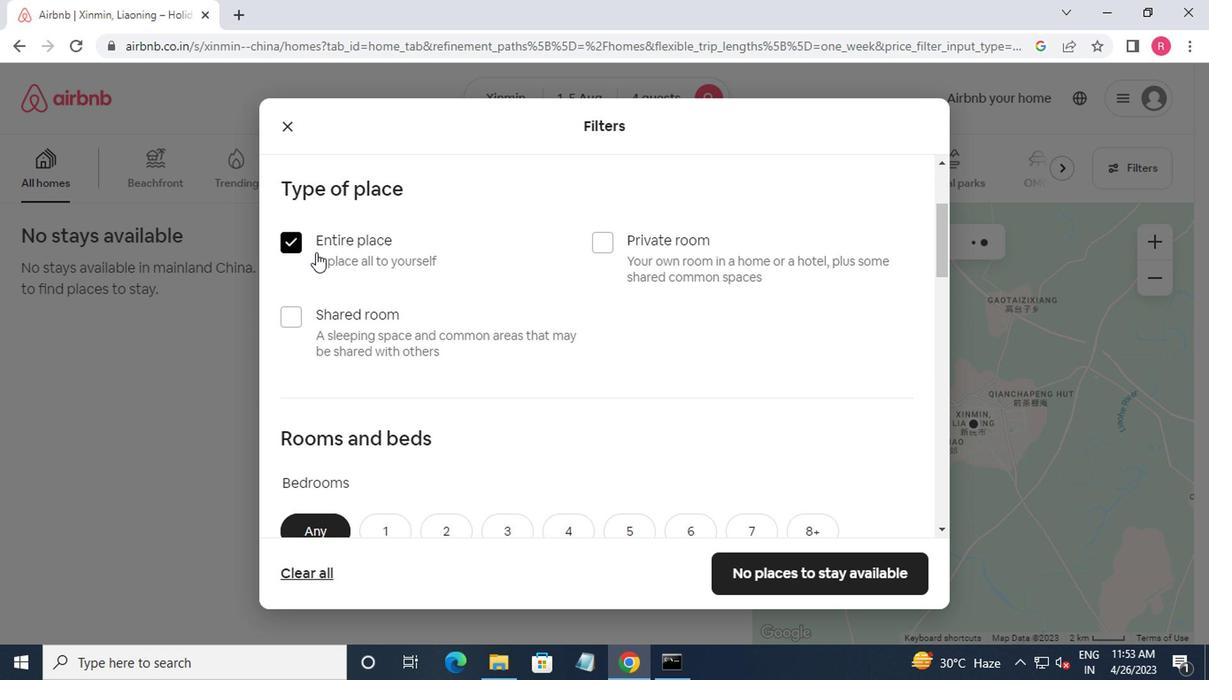 
Action: Mouse moved to (330, 272)
Screenshot: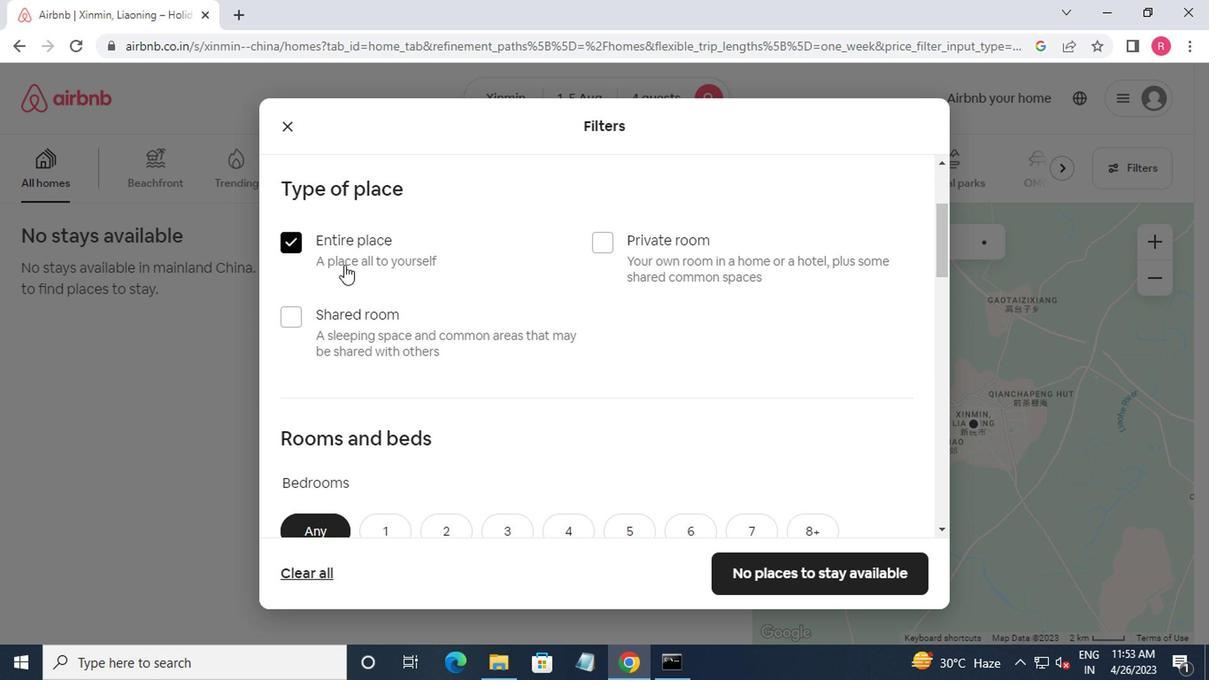 
Action: Mouse scrolled (330, 271) with delta (0, 0)
Screenshot: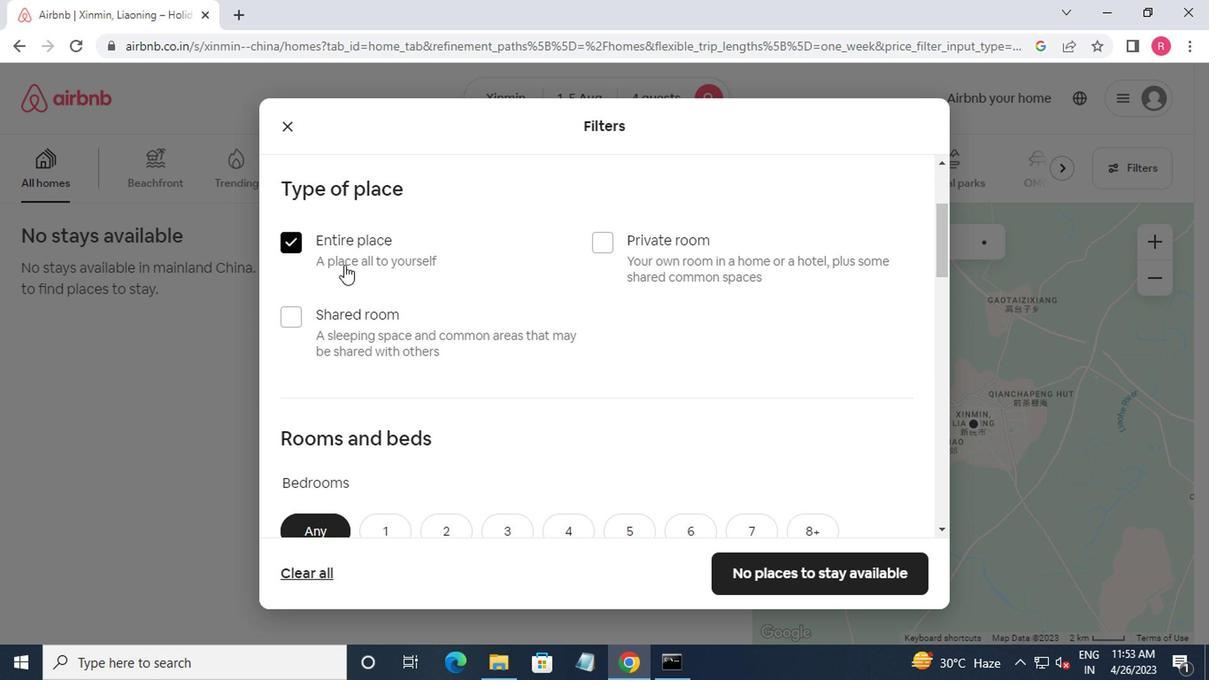
Action: Mouse moved to (335, 281)
Screenshot: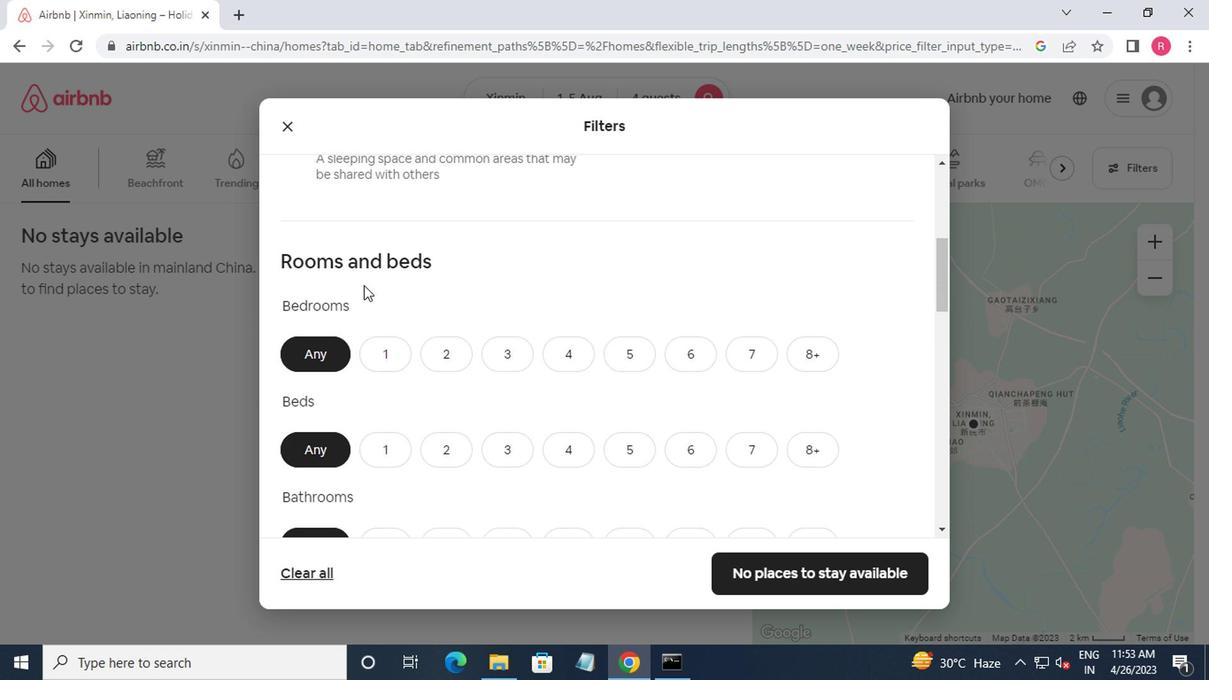 
Action: Mouse scrolled (335, 280) with delta (0, 0)
Screenshot: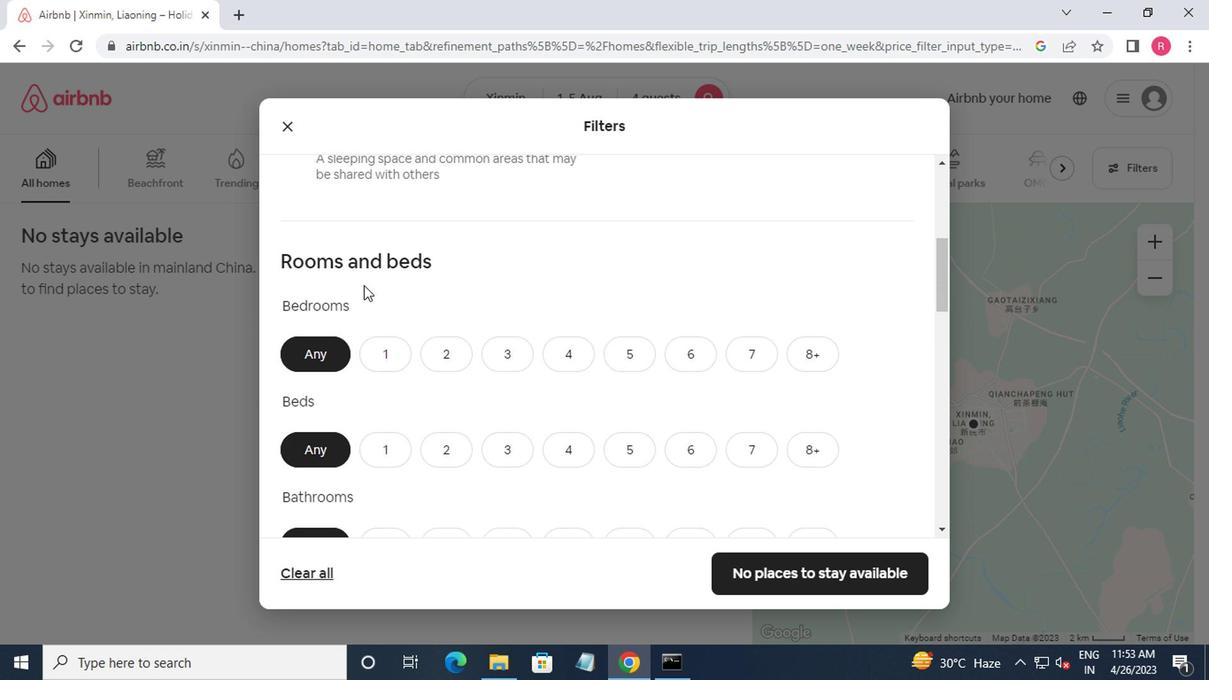 
Action: Mouse moved to (398, 271)
Screenshot: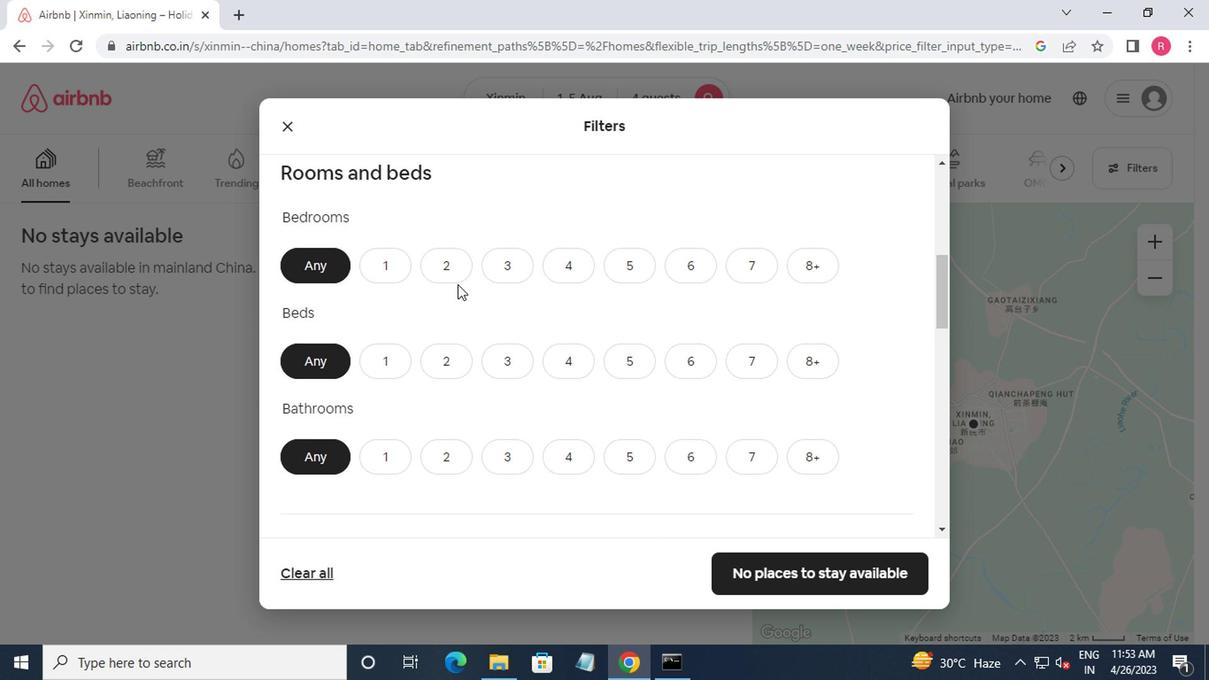 
Action: Mouse pressed left at (398, 271)
Screenshot: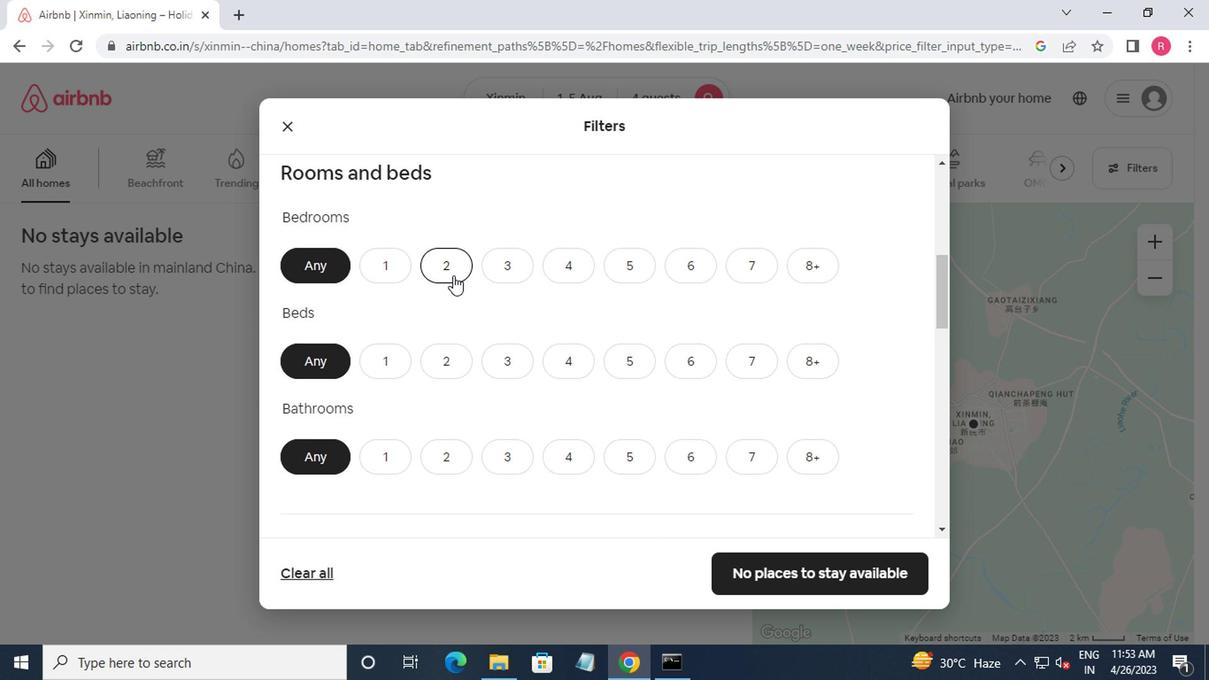 
Action: Mouse moved to (425, 326)
Screenshot: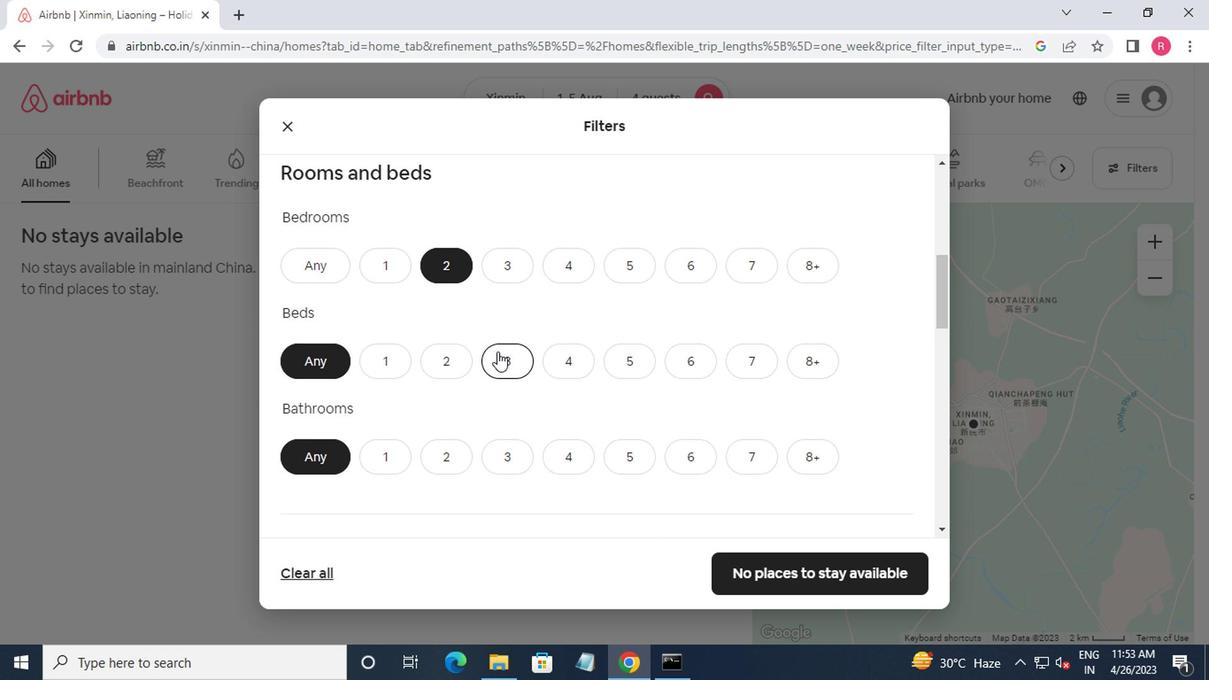 
Action: Mouse pressed left at (425, 326)
Screenshot: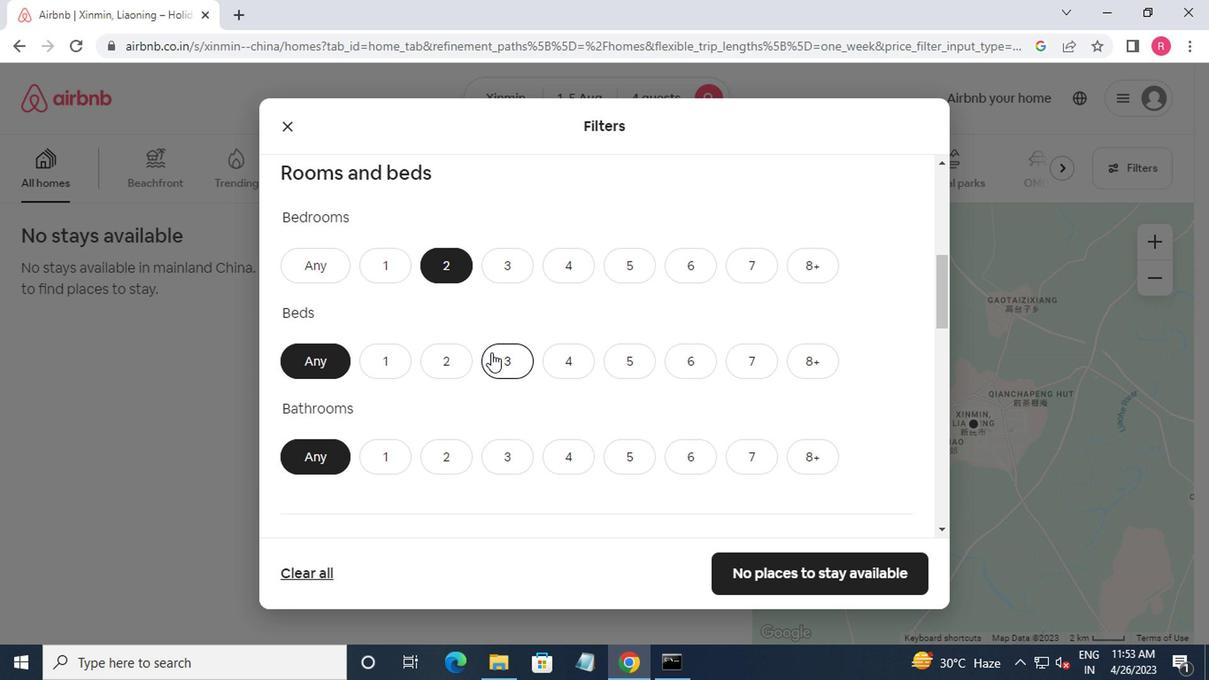
Action: Mouse moved to (380, 396)
Screenshot: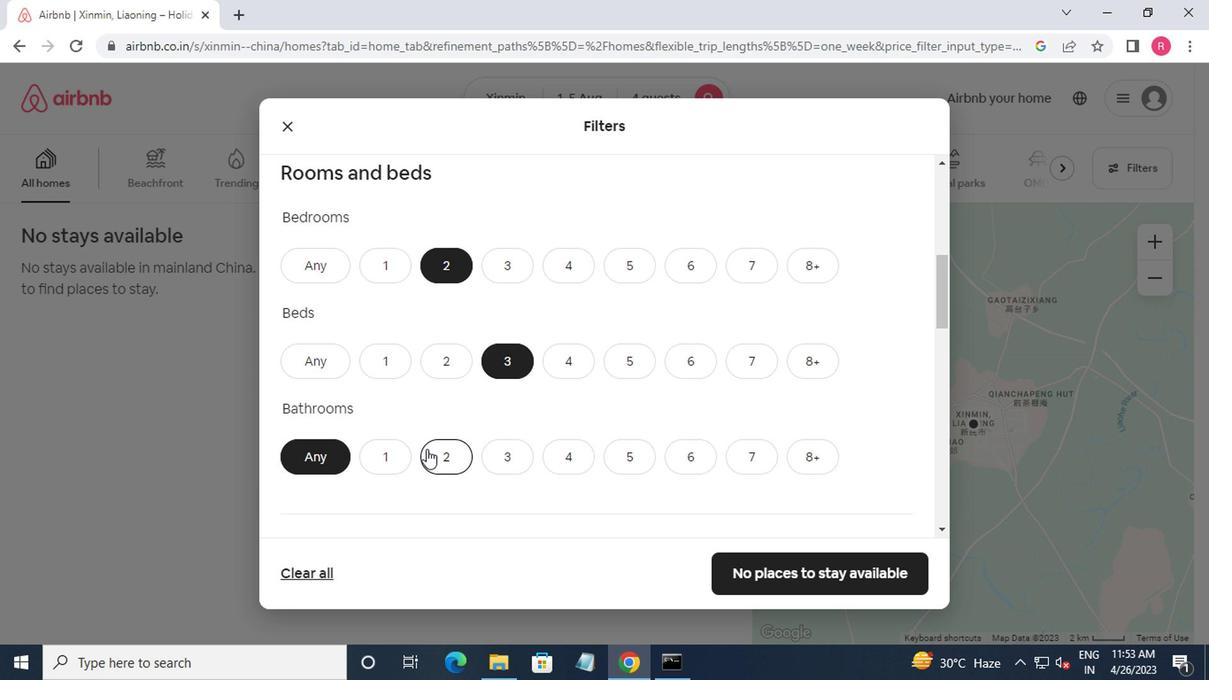 
Action: Mouse pressed left at (380, 396)
Screenshot: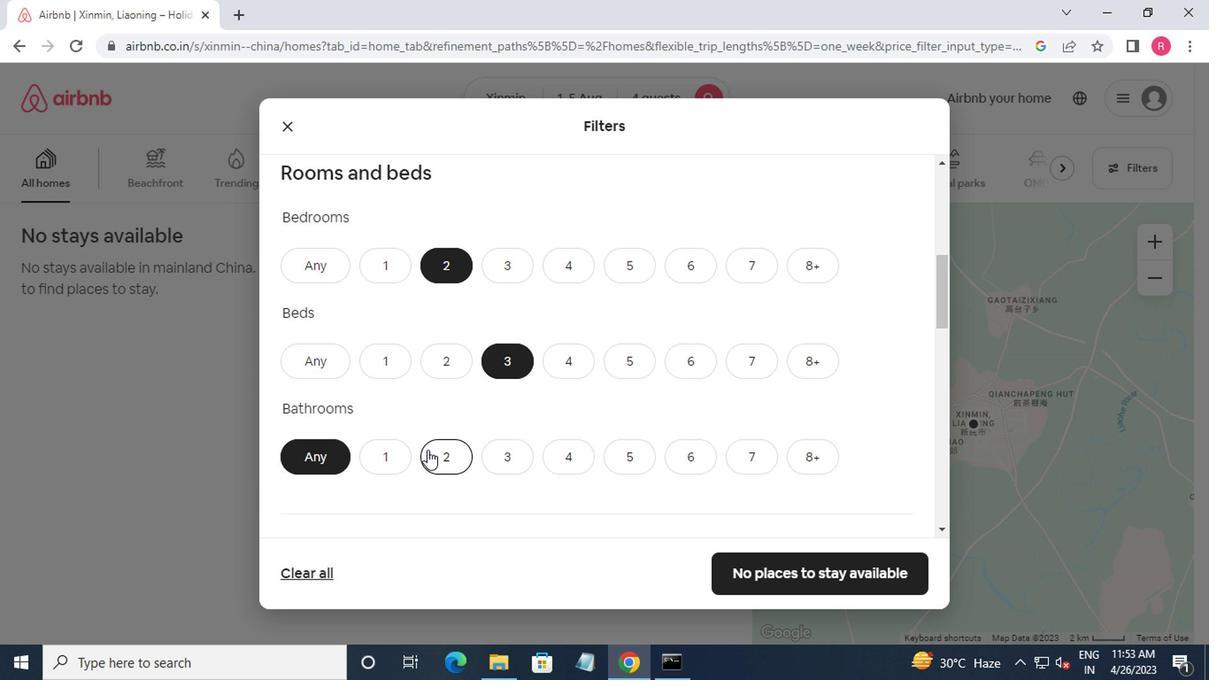 
Action: Mouse moved to (430, 364)
Screenshot: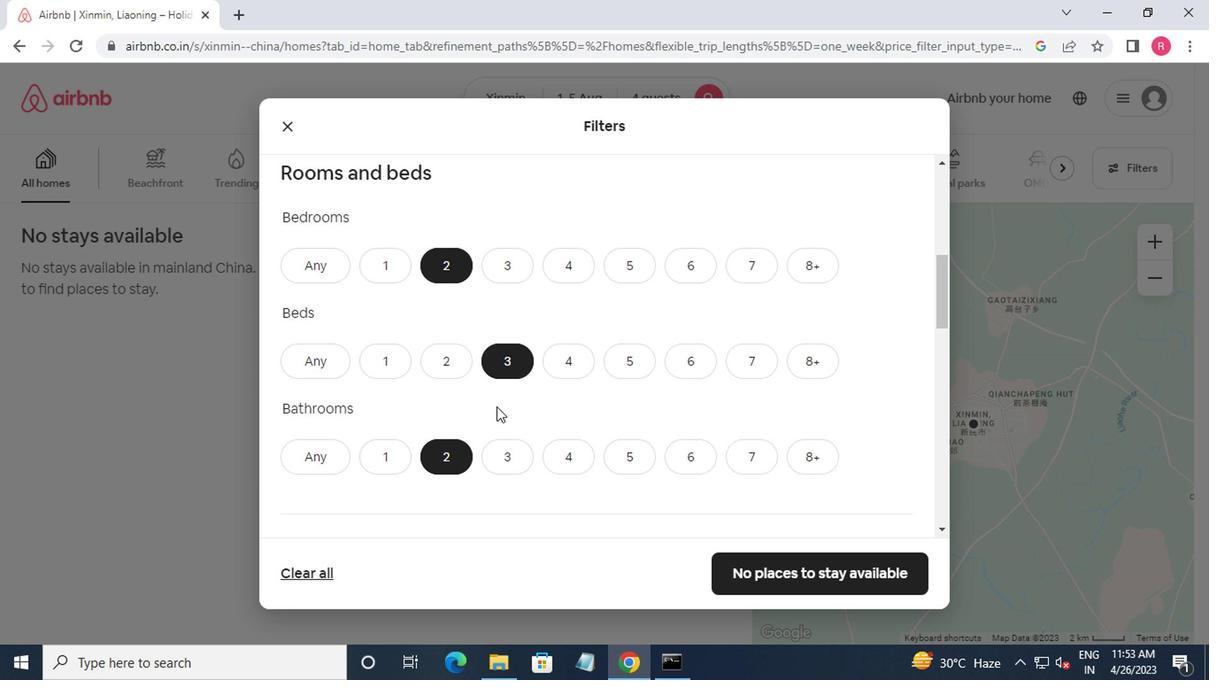
Action: Mouse scrolled (430, 364) with delta (0, 0)
Screenshot: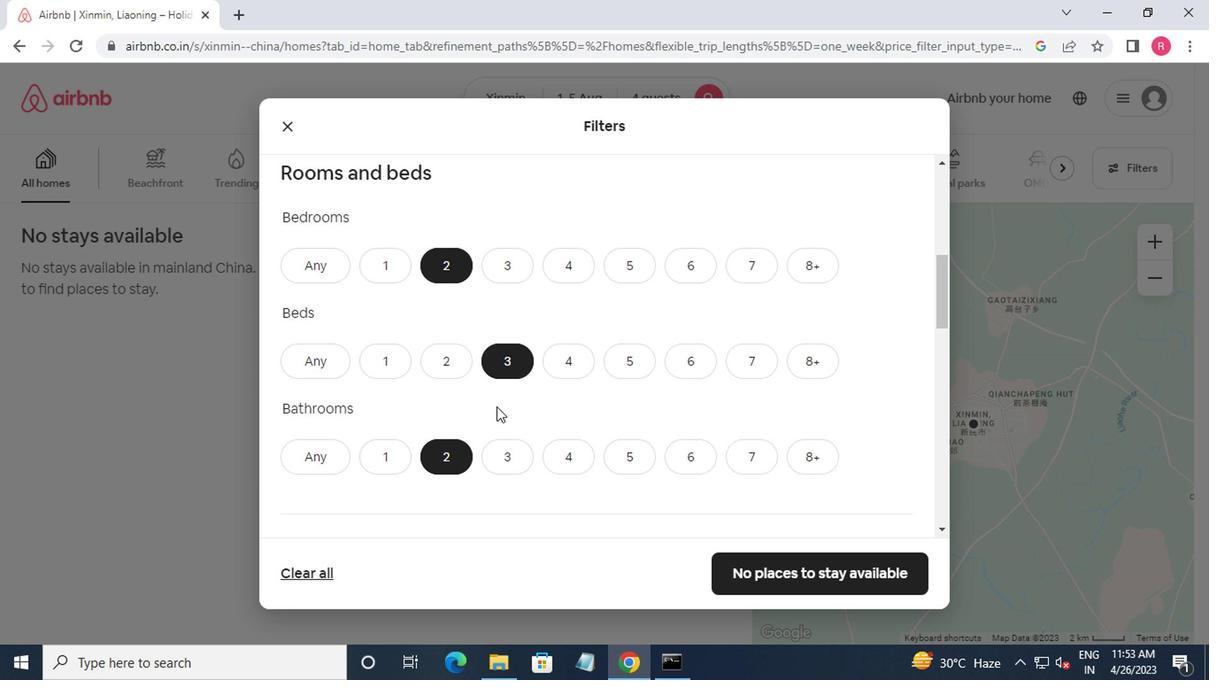 
Action: Mouse moved to (434, 364)
Screenshot: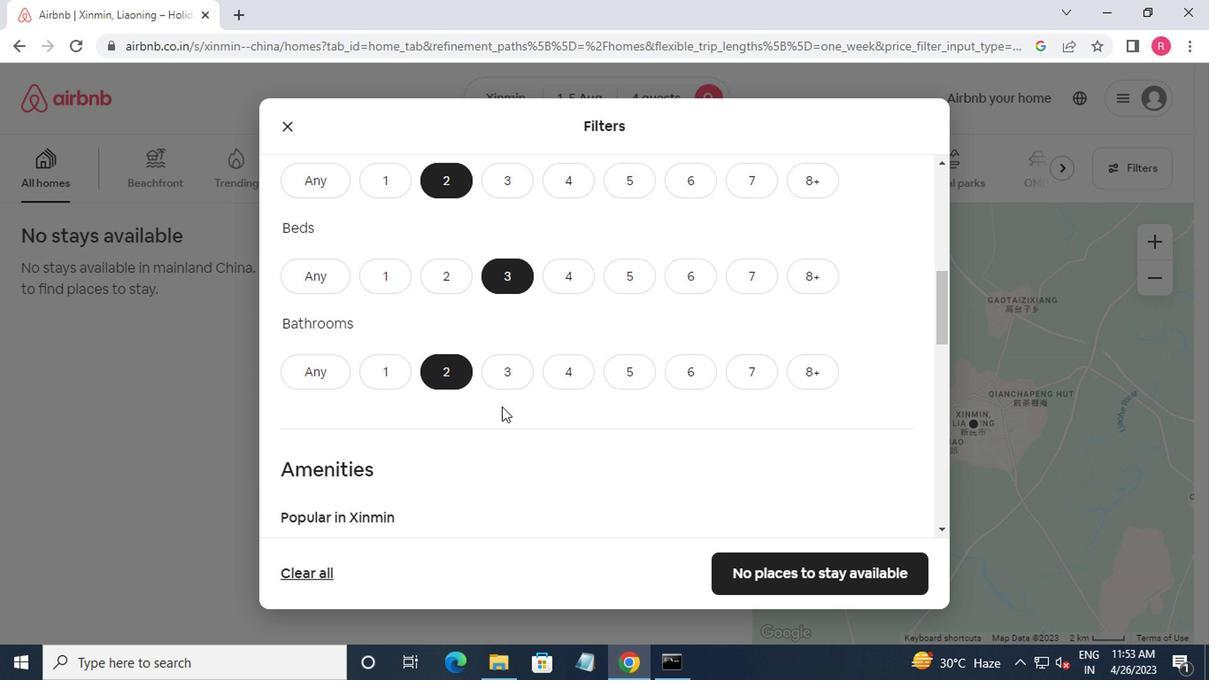 
Action: Mouse scrolled (434, 364) with delta (0, 0)
Screenshot: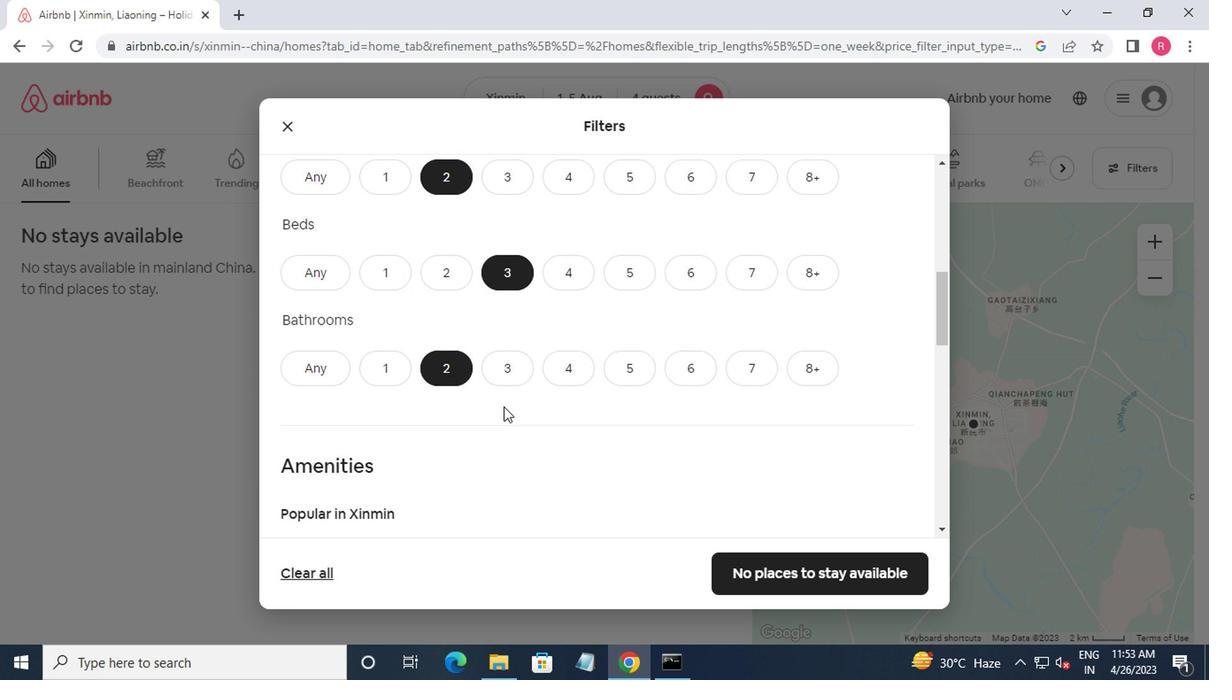 
Action: Mouse moved to (434, 365)
Screenshot: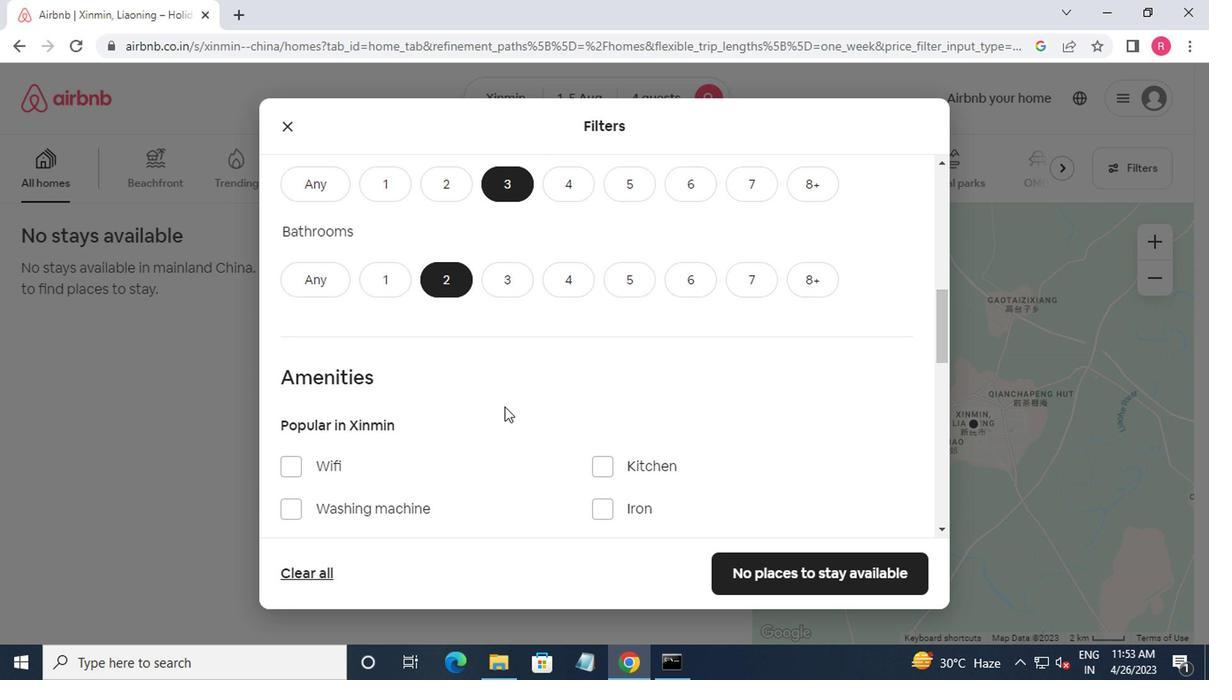 
Action: Mouse scrolled (434, 364) with delta (0, 0)
Screenshot: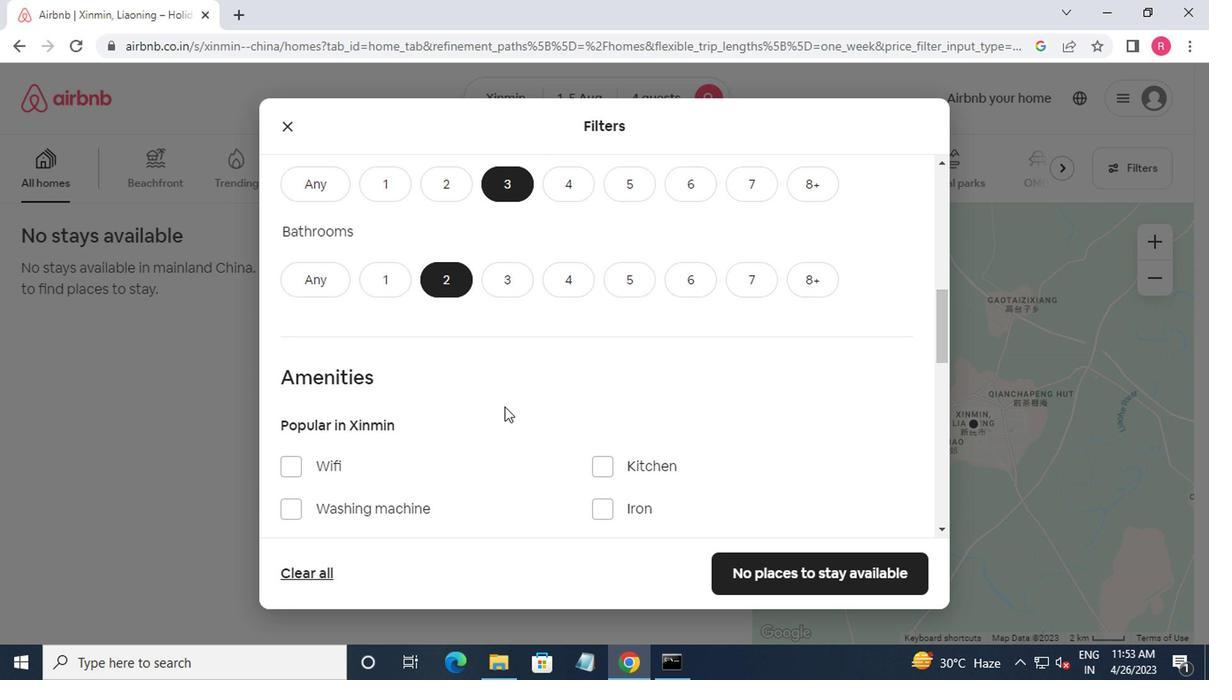 
Action: Mouse moved to (442, 357)
Screenshot: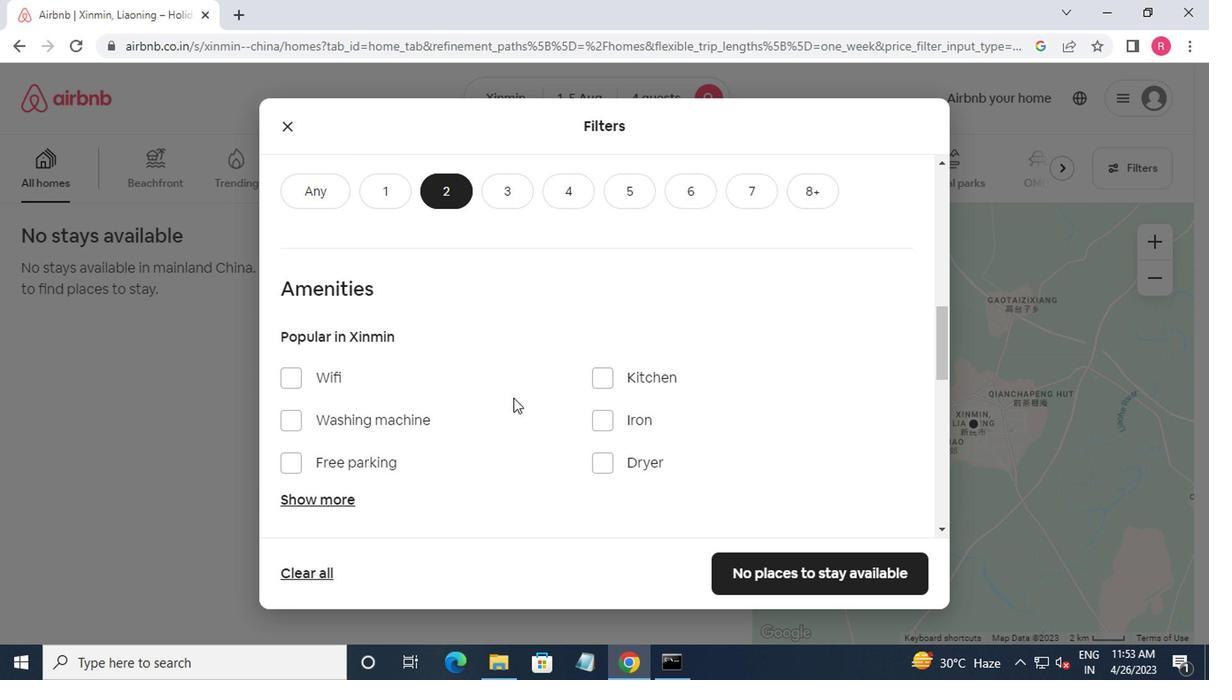 
Action: Mouse scrolled (442, 357) with delta (0, 0)
Screenshot: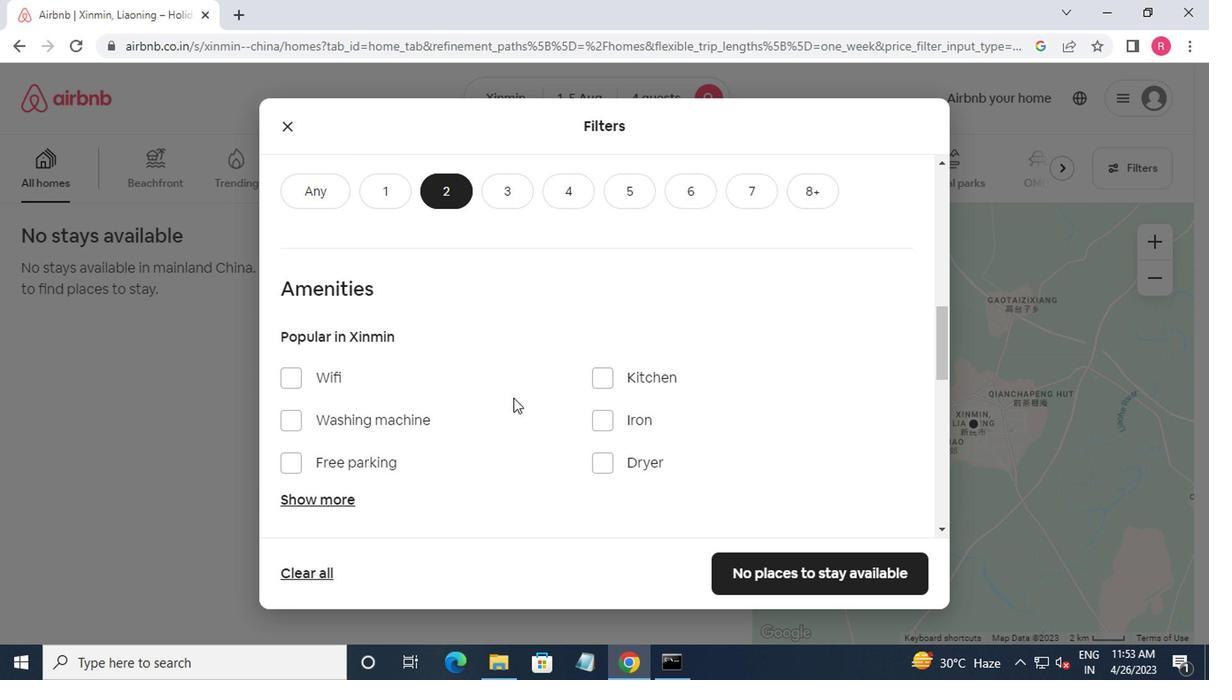 
Action: Mouse moved to (453, 362)
Screenshot: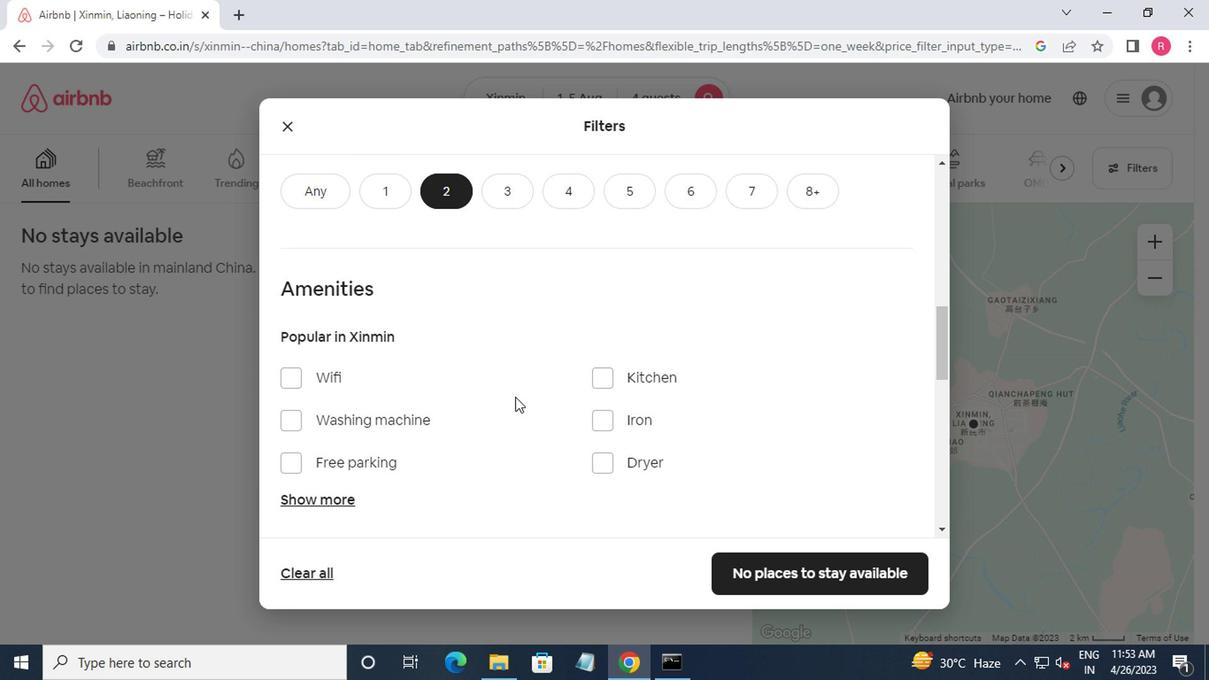 
Action: Mouse scrolled (453, 361) with delta (0, 0)
Screenshot: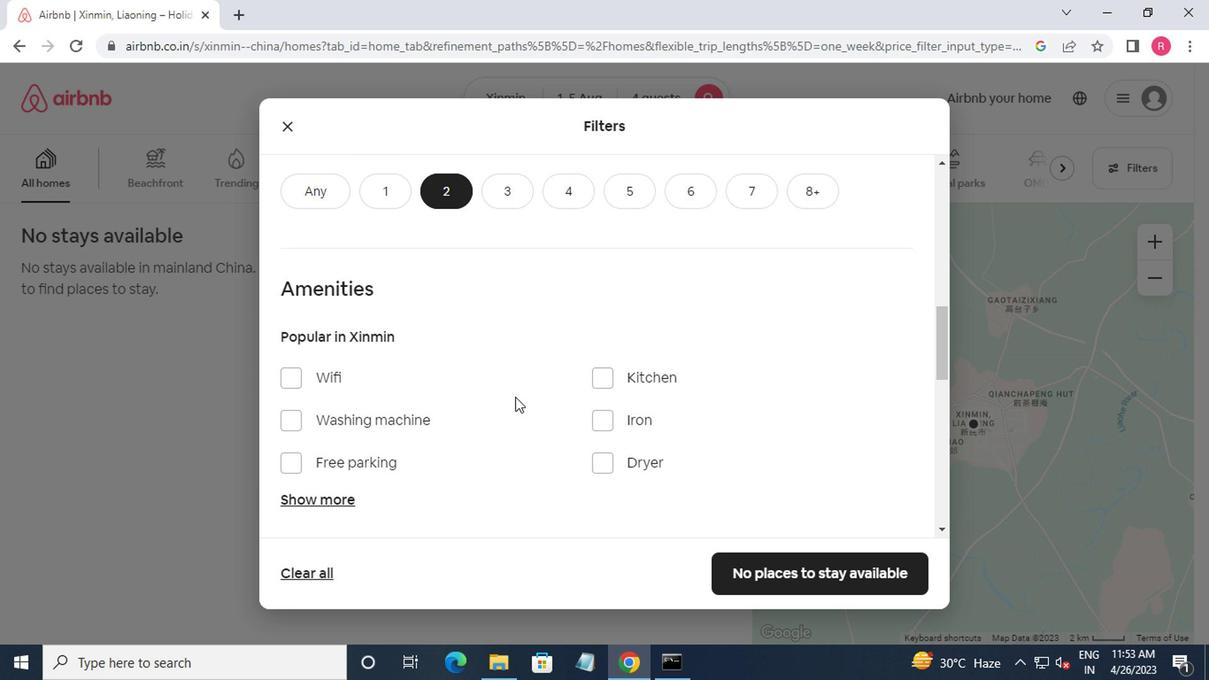 
Action: Mouse moved to (622, 382)
Screenshot: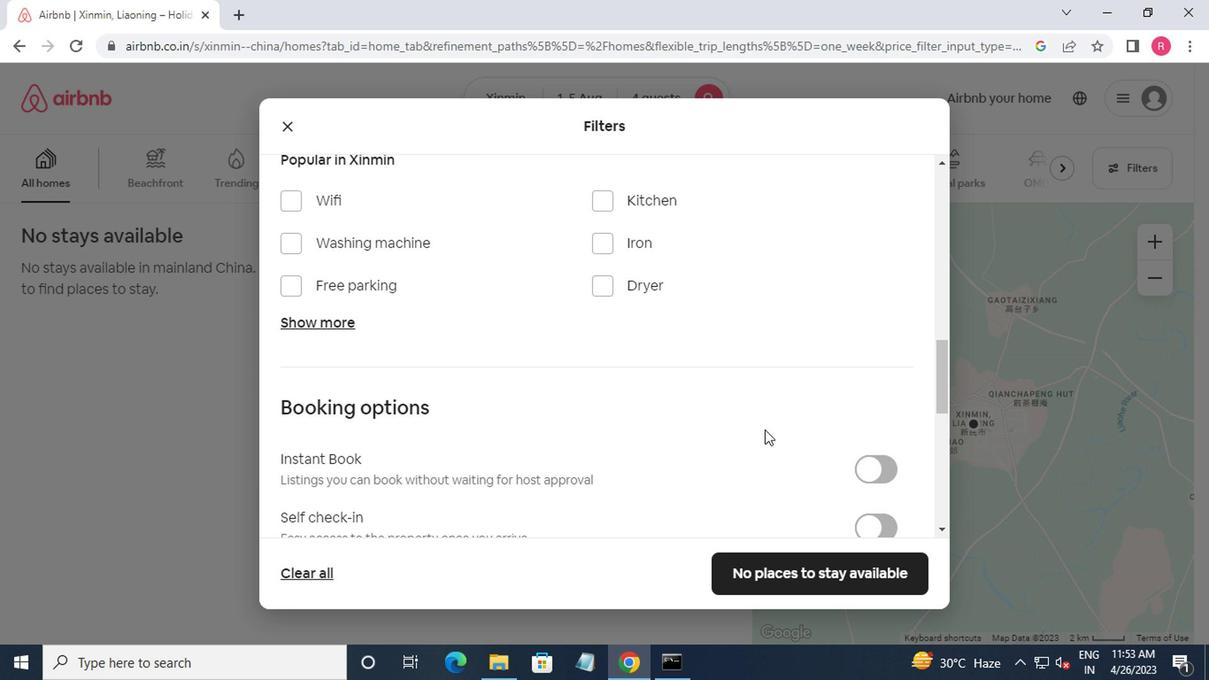 
Action: Mouse scrolled (622, 381) with delta (0, 0)
Screenshot: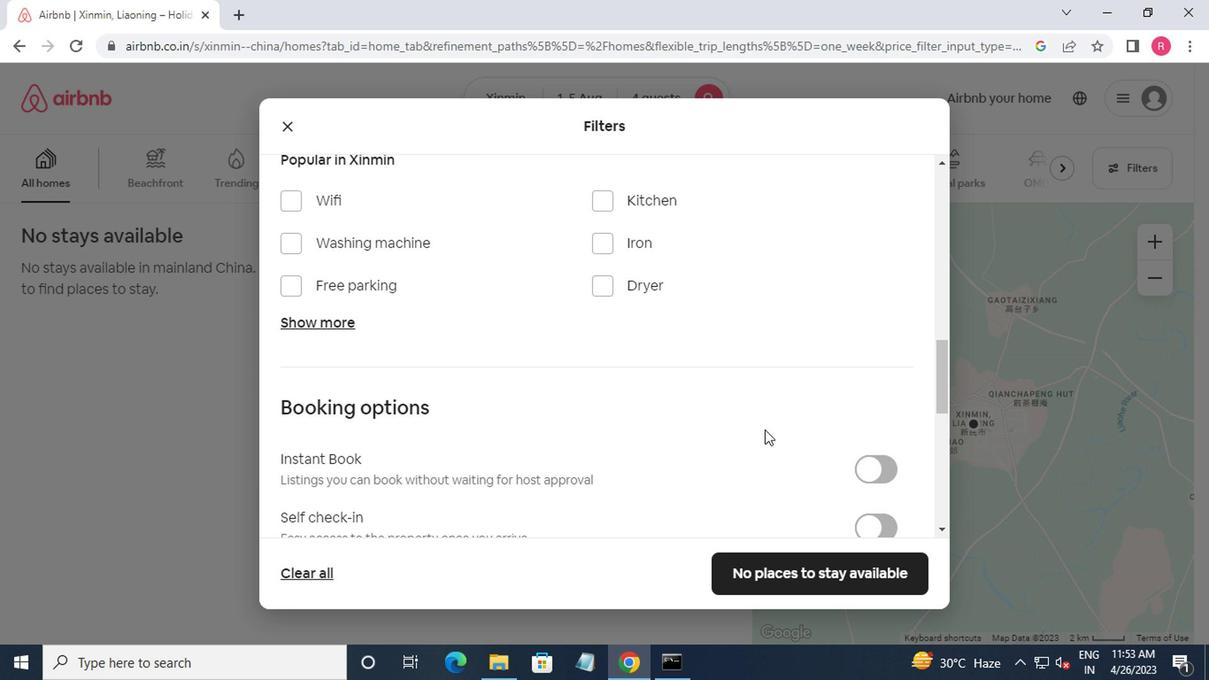 
Action: Mouse moved to (624, 386)
Screenshot: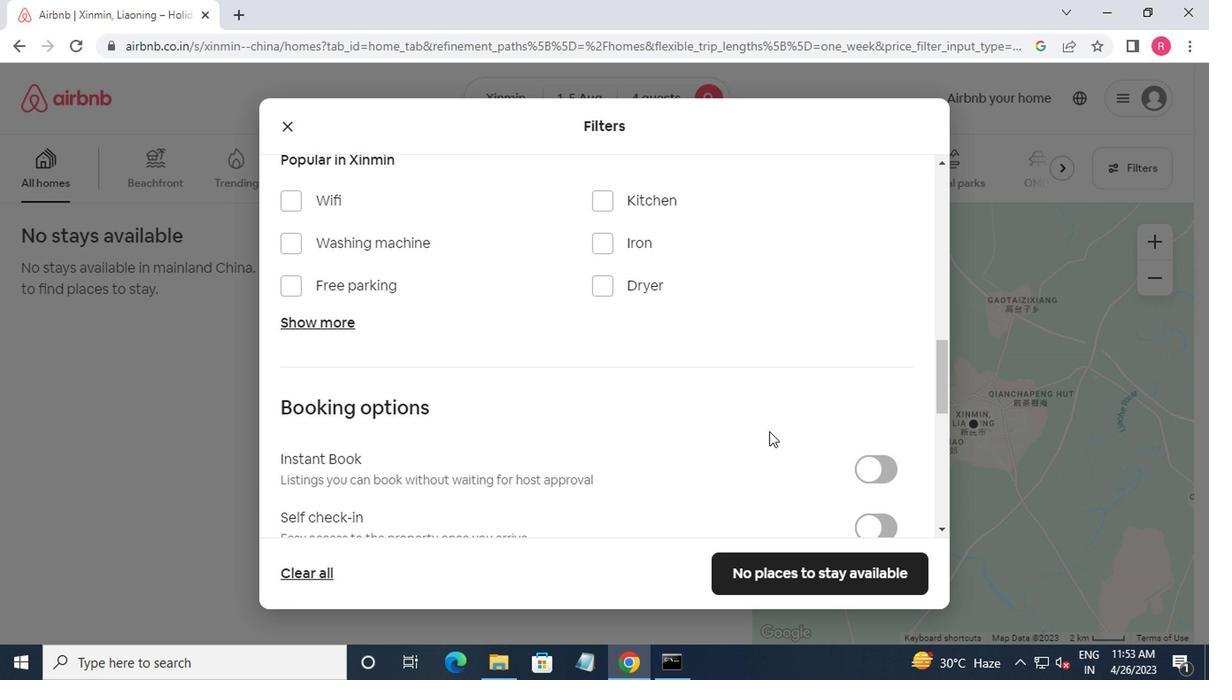 
Action: Mouse scrolled (624, 386) with delta (0, 0)
Screenshot: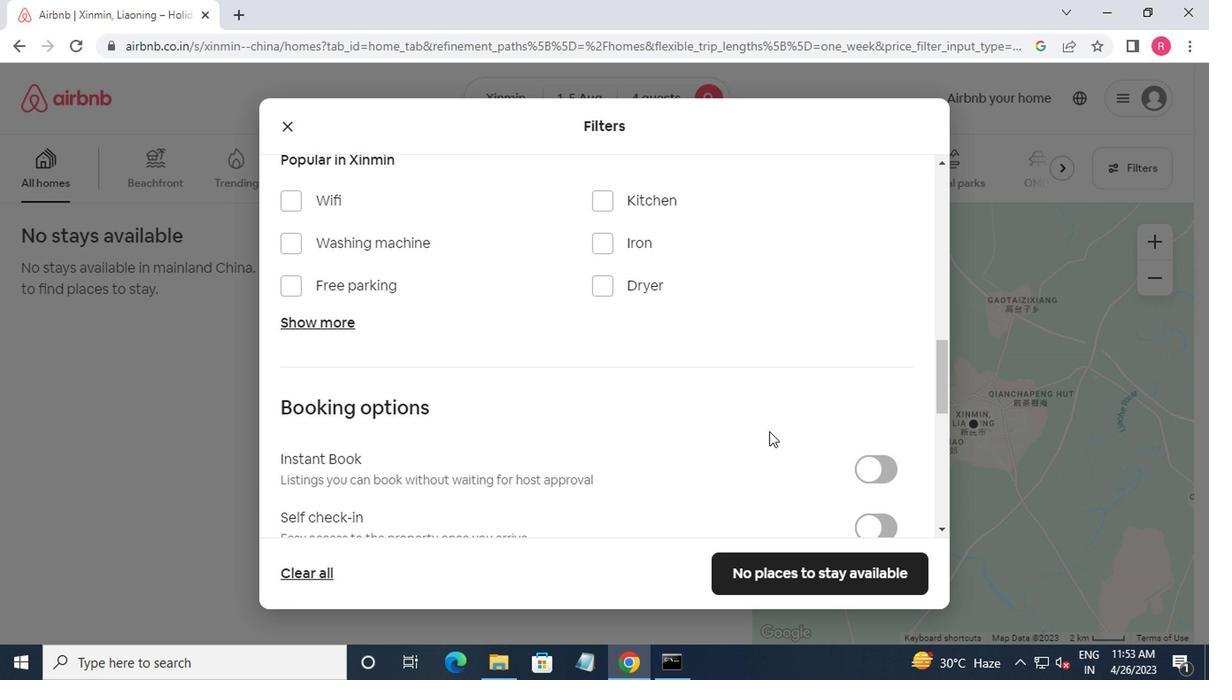 
Action: Mouse moved to (690, 326)
Screenshot: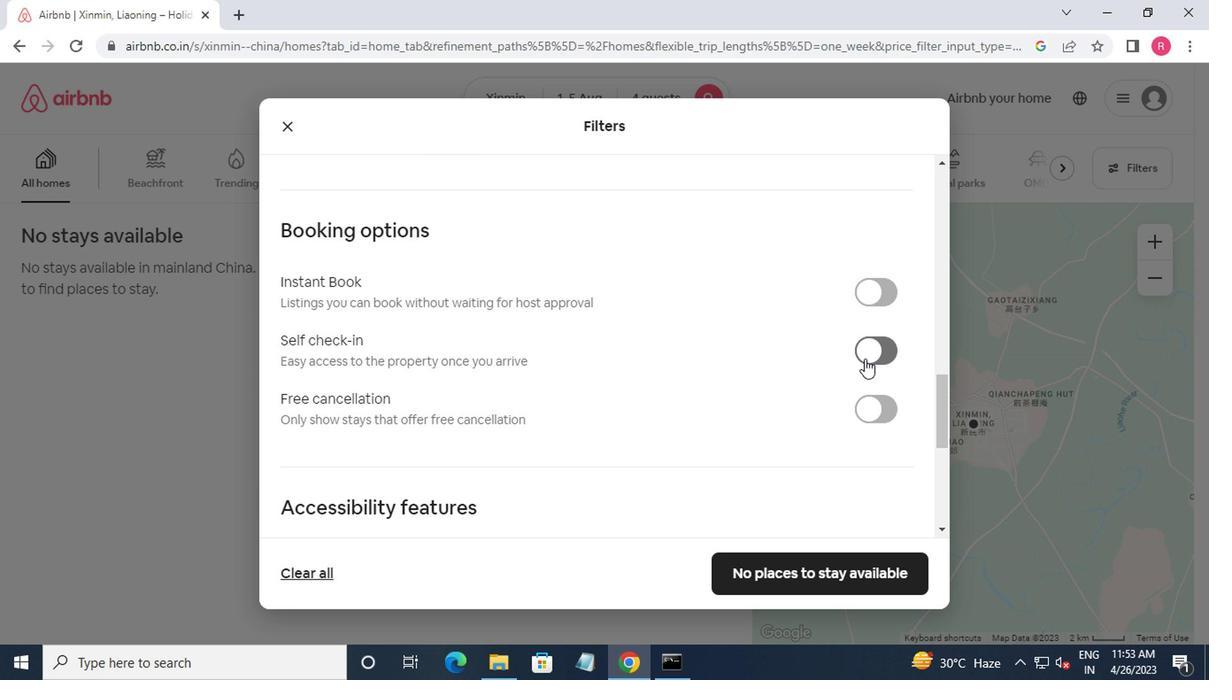 
Action: Mouse pressed left at (690, 326)
Screenshot: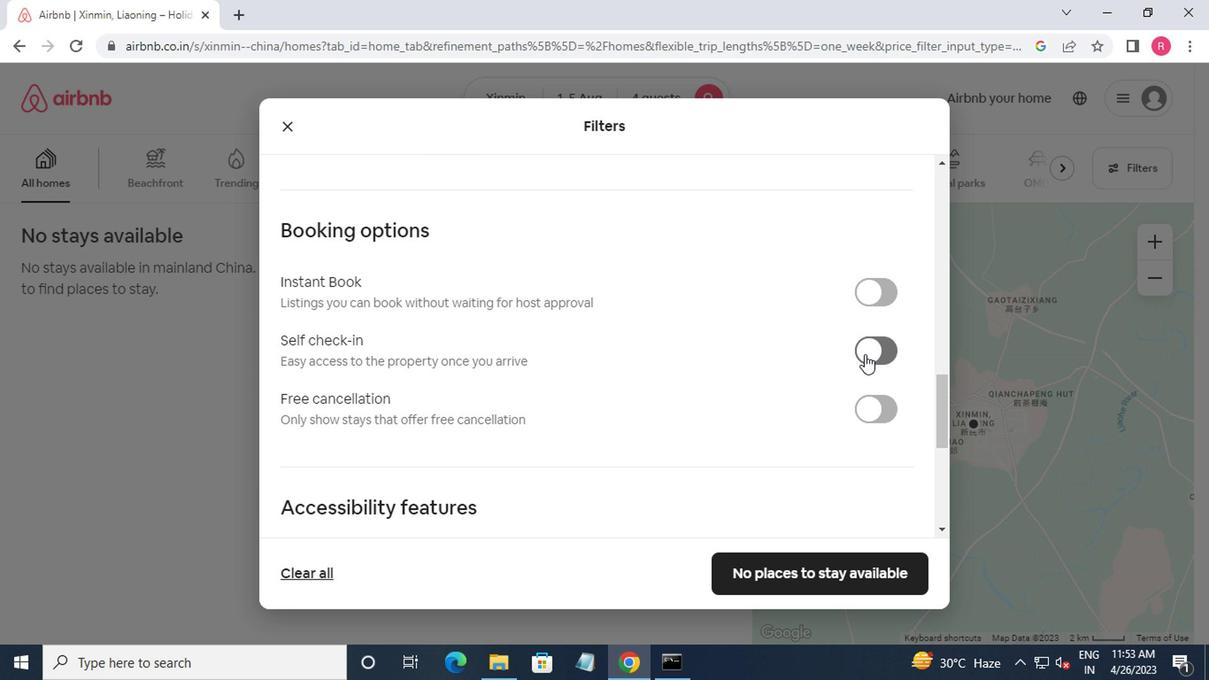 
Action: Mouse moved to (687, 367)
Screenshot: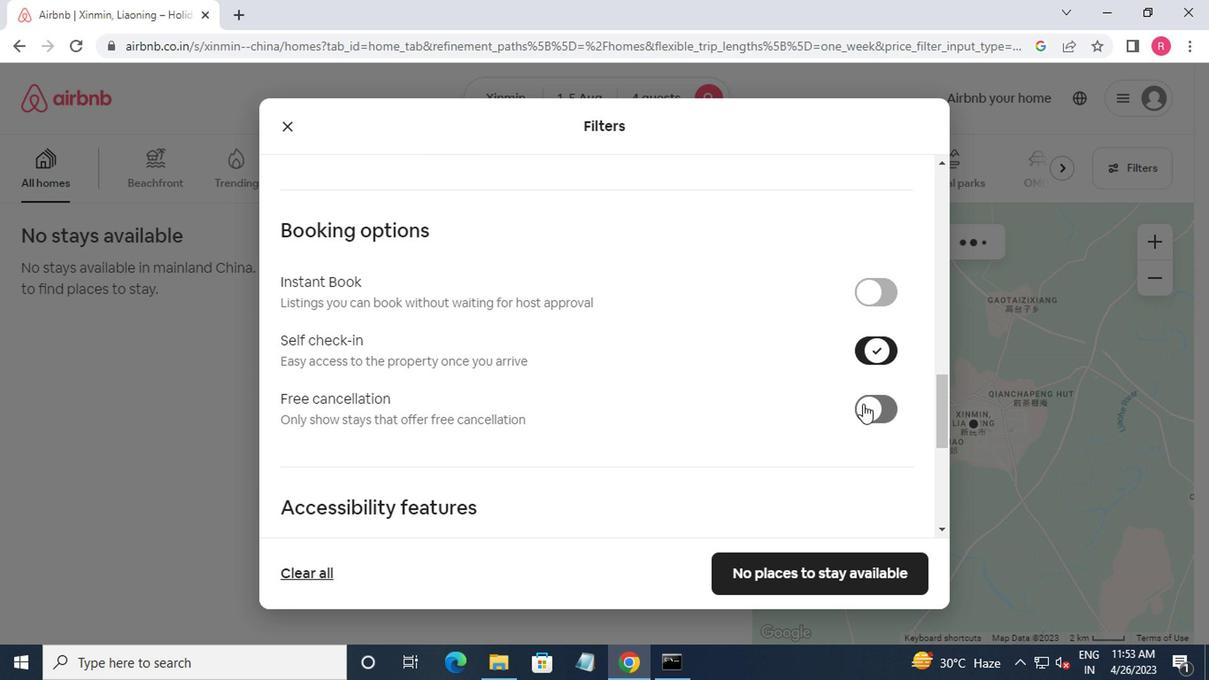 
Action: Mouse scrolled (687, 366) with delta (0, 0)
Screenshot: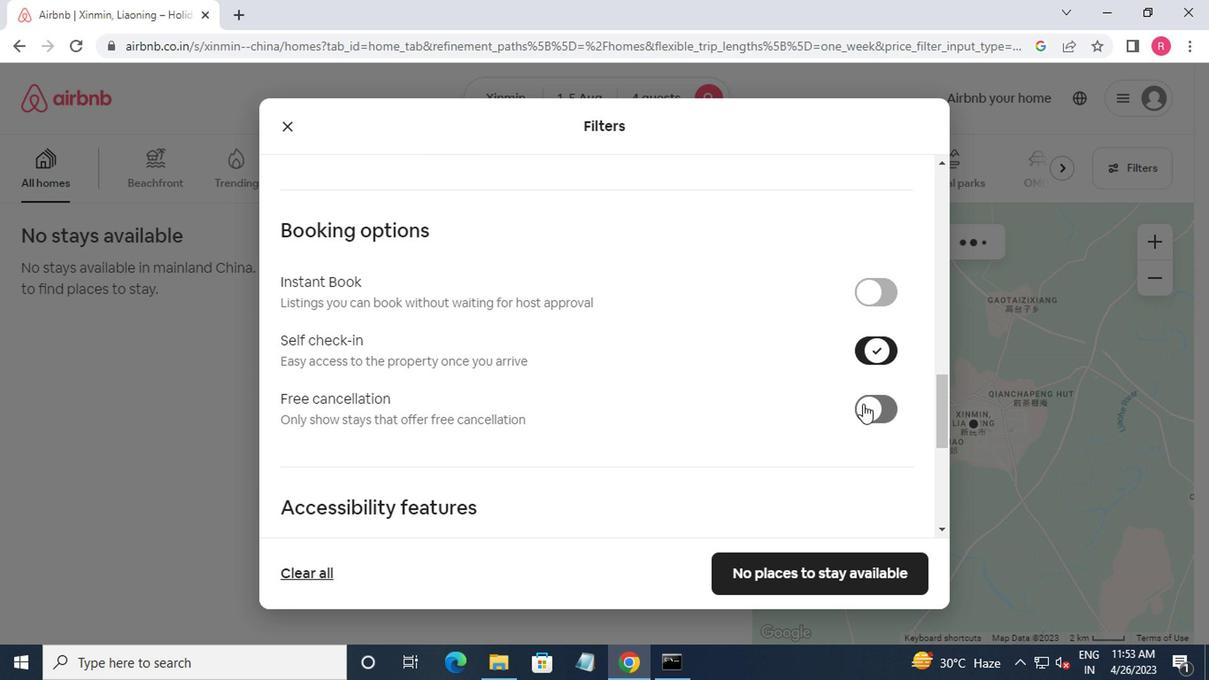 
Action: Mouse moved to (686, 368)
Screenshot: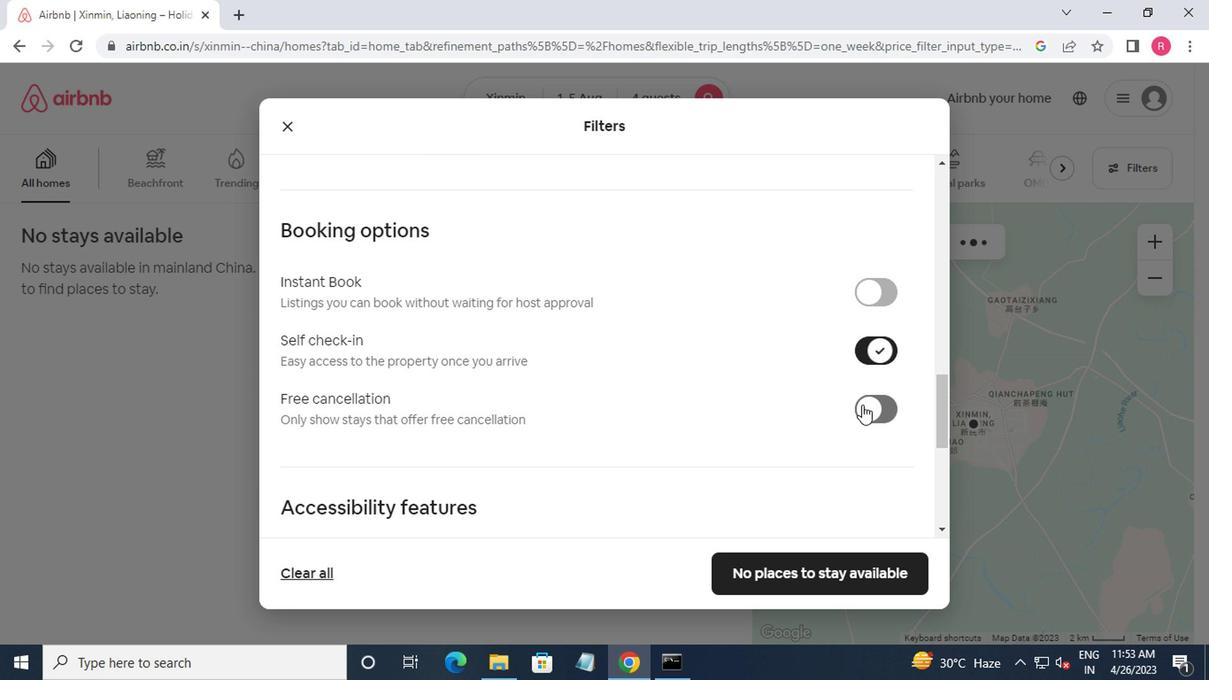 
Action: Mouse scrolled (686, 367) with delta (0, 0)
Screenshot: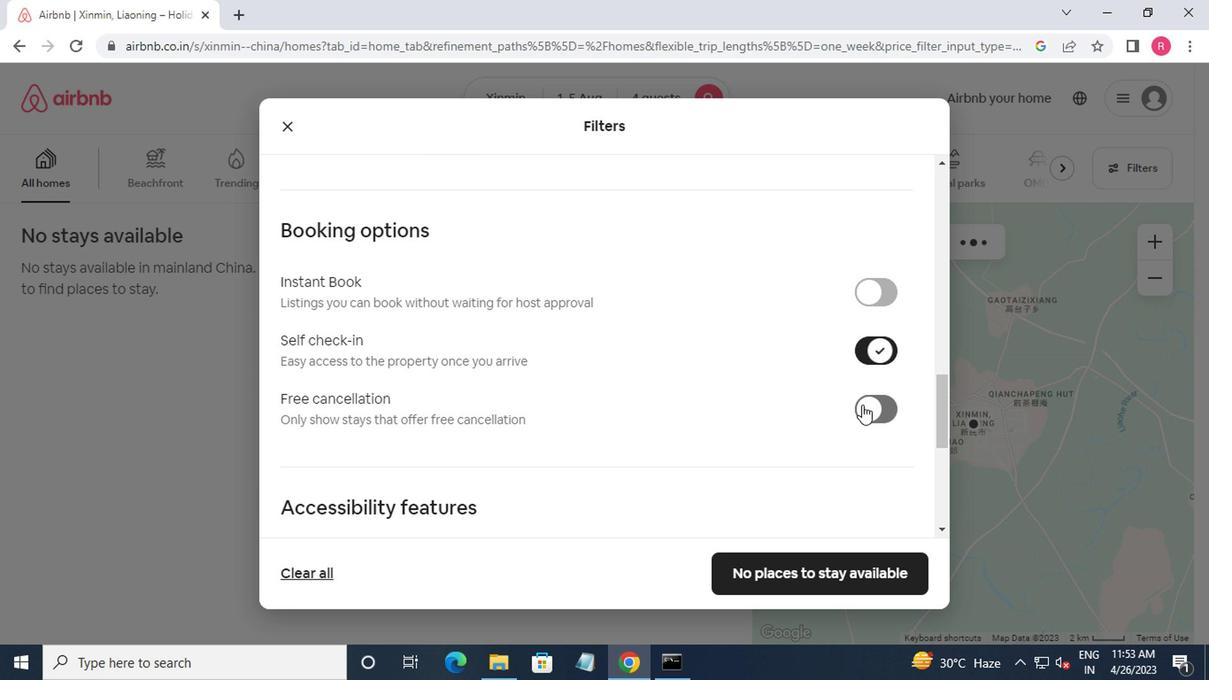 
Action: Mouse moved to (683, 369)
Screenshot: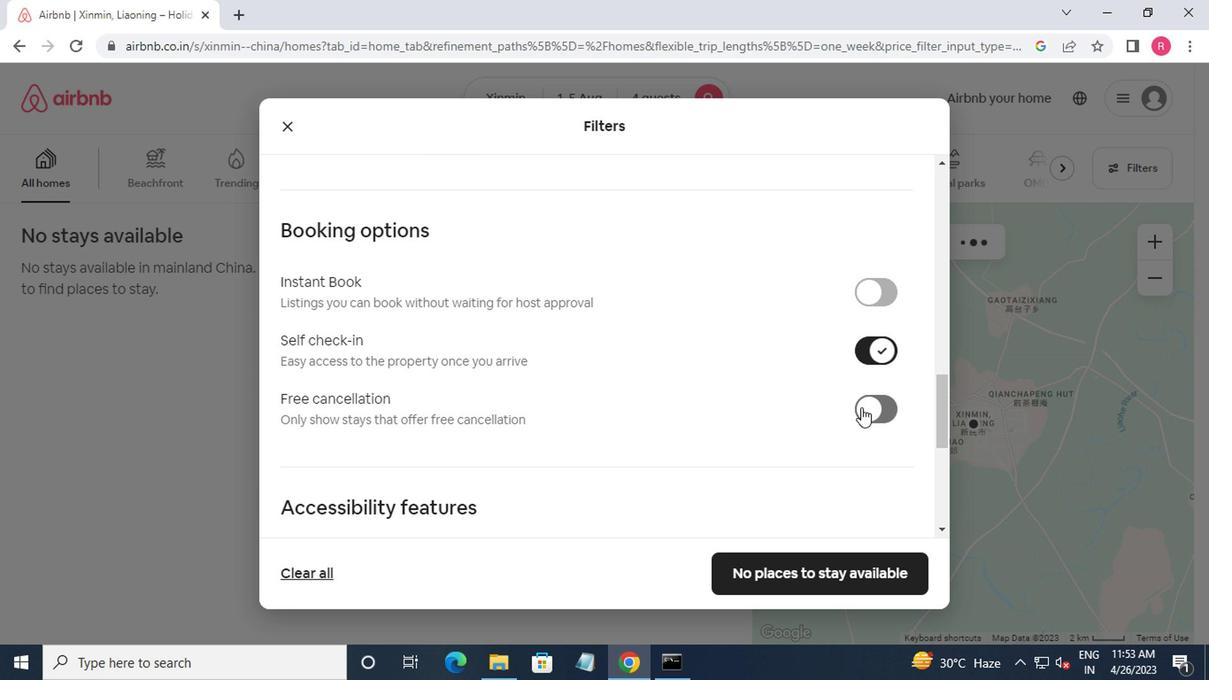 
Action: Mouse scrolled (683, 369) with delta (0, 0)
Screenshot: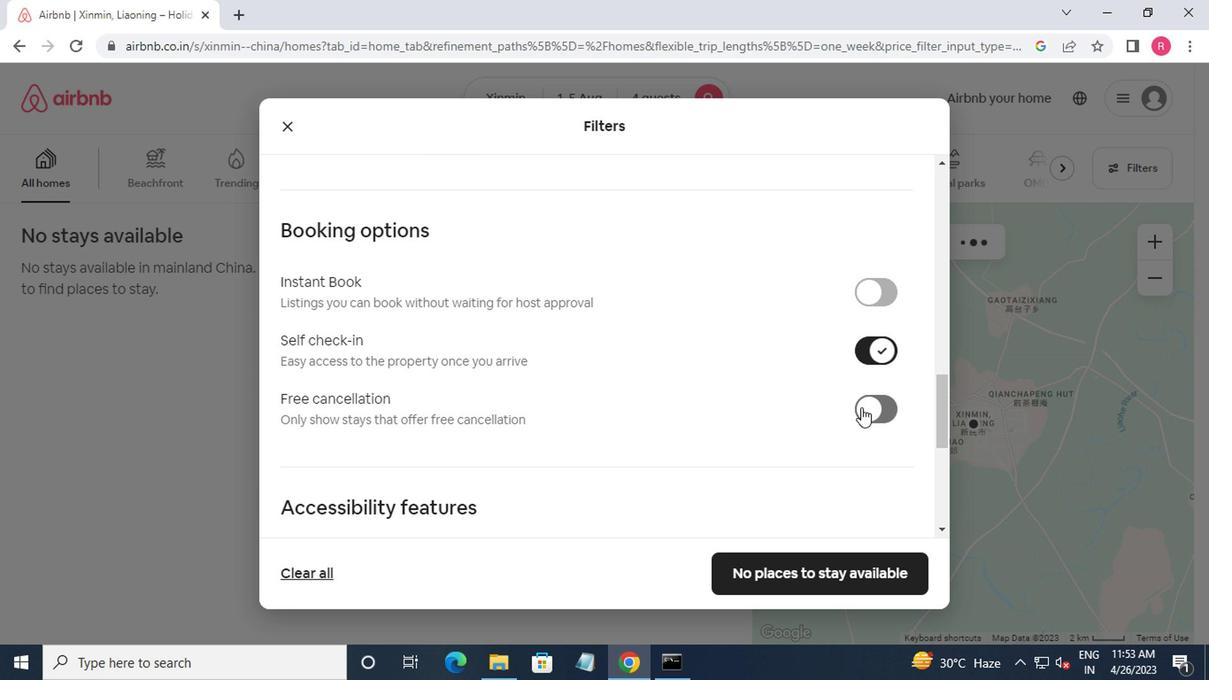 
Action: Mouse moved to (677, 374)
Screenshot: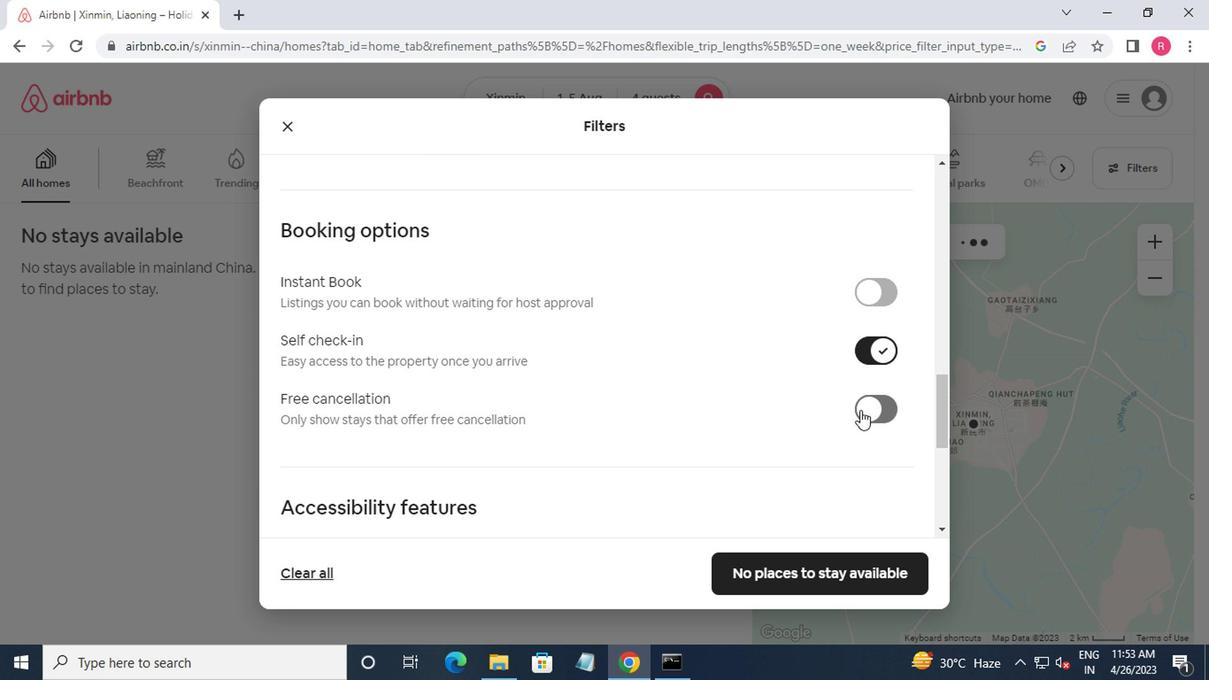 
Action: Mouse scrolled (677, 373) with delta (0, 0)
Screenshot: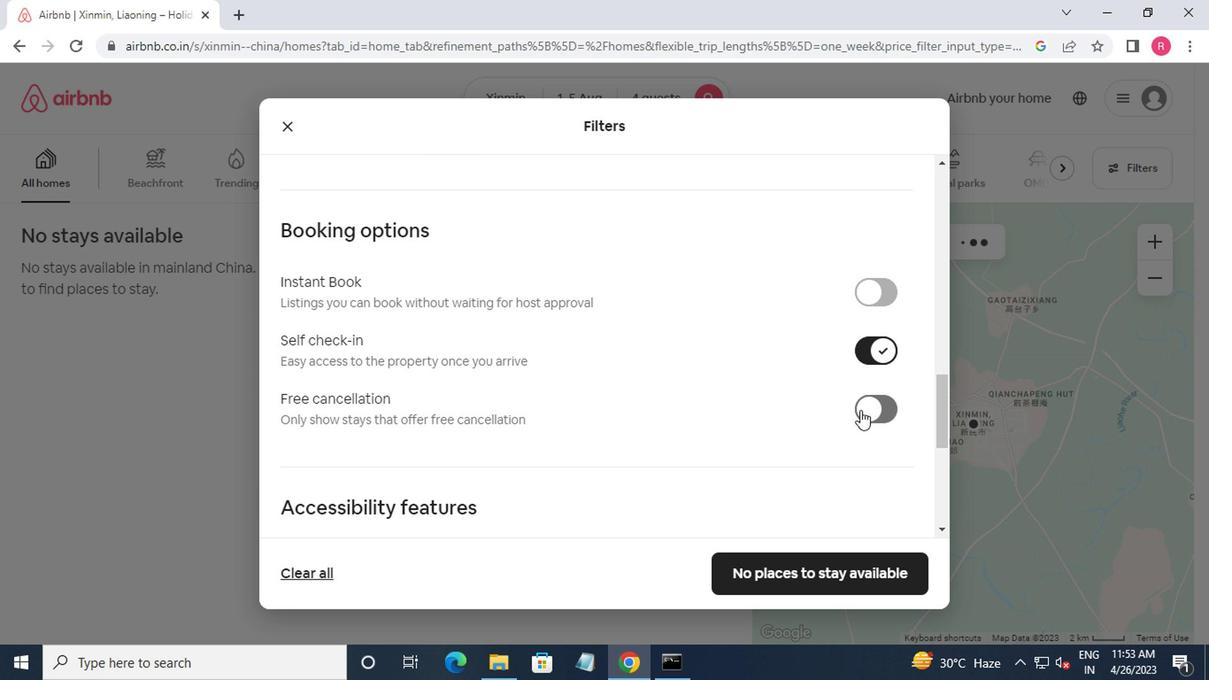 
Action: Mouse moved to (632, 477)
Screenshot: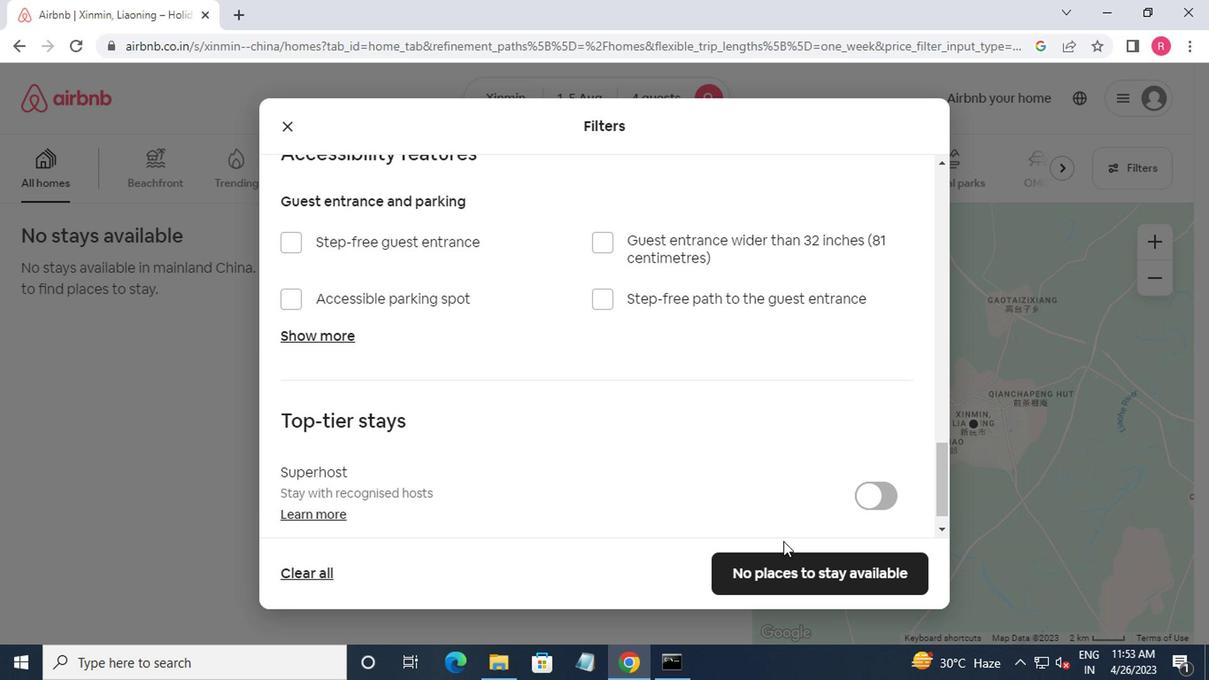 
Action: Mouse scrolled (632, 476) with delta (0, 0)
Screenshot: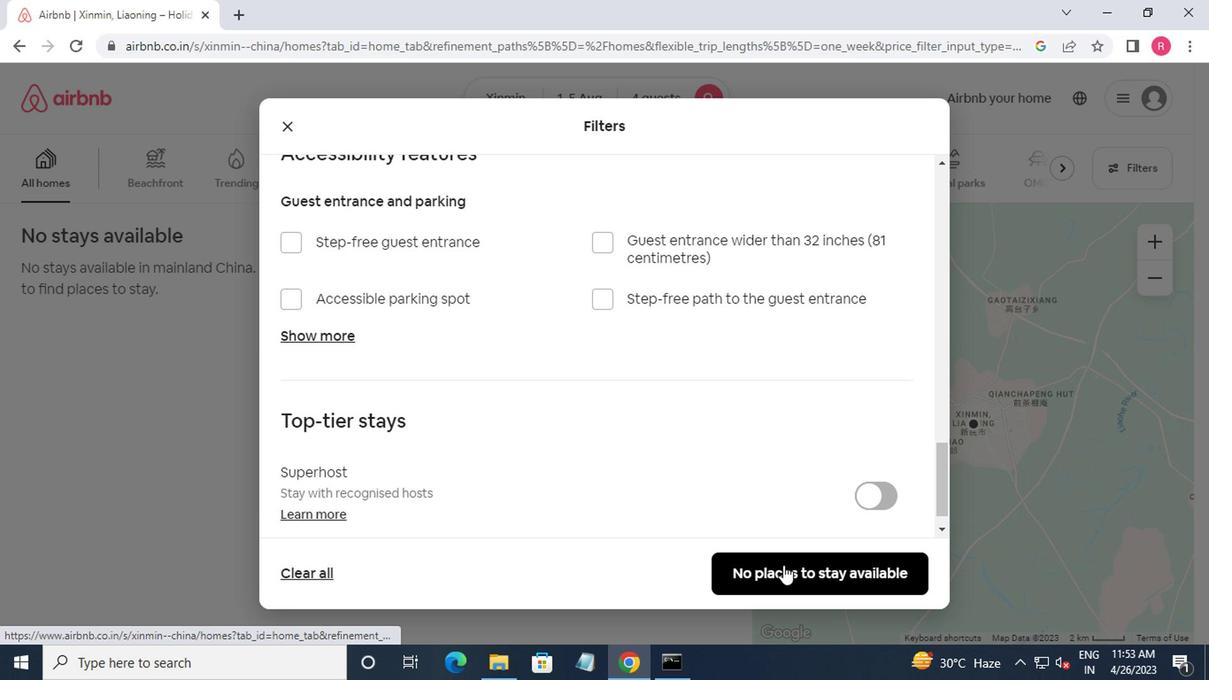 
Action: Mouse moved to (636, 475)
Screenshot: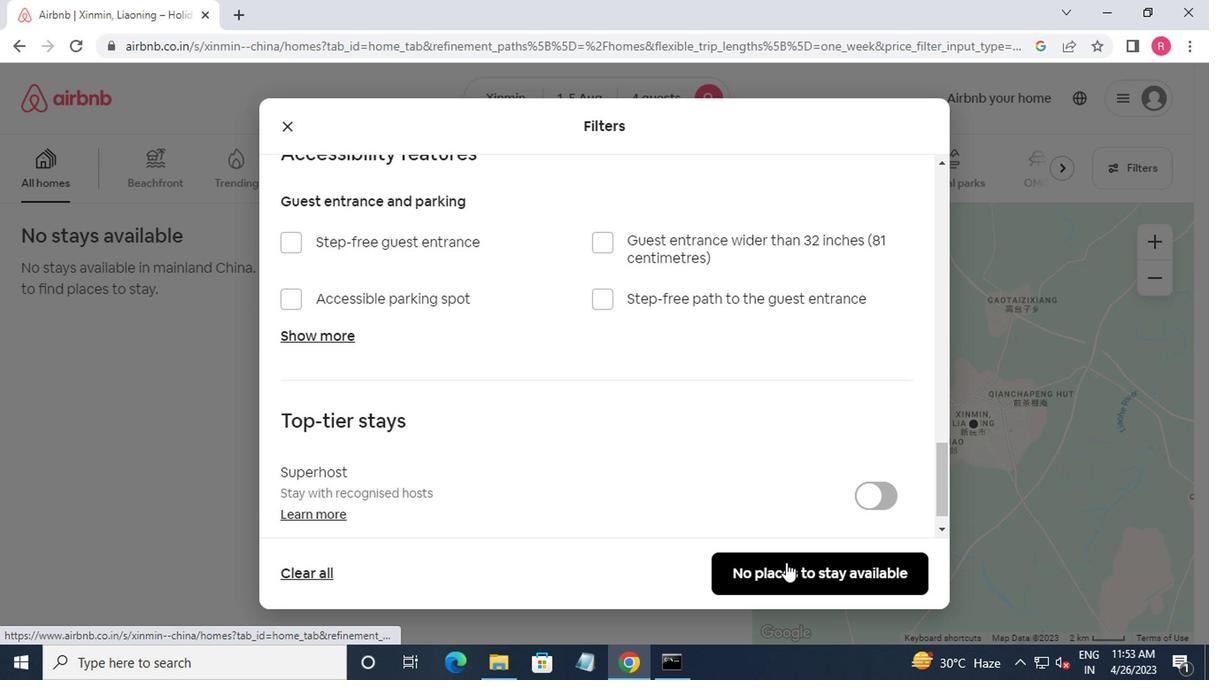 
Action: Mouse pressed left at (636, 475)
Screenshot: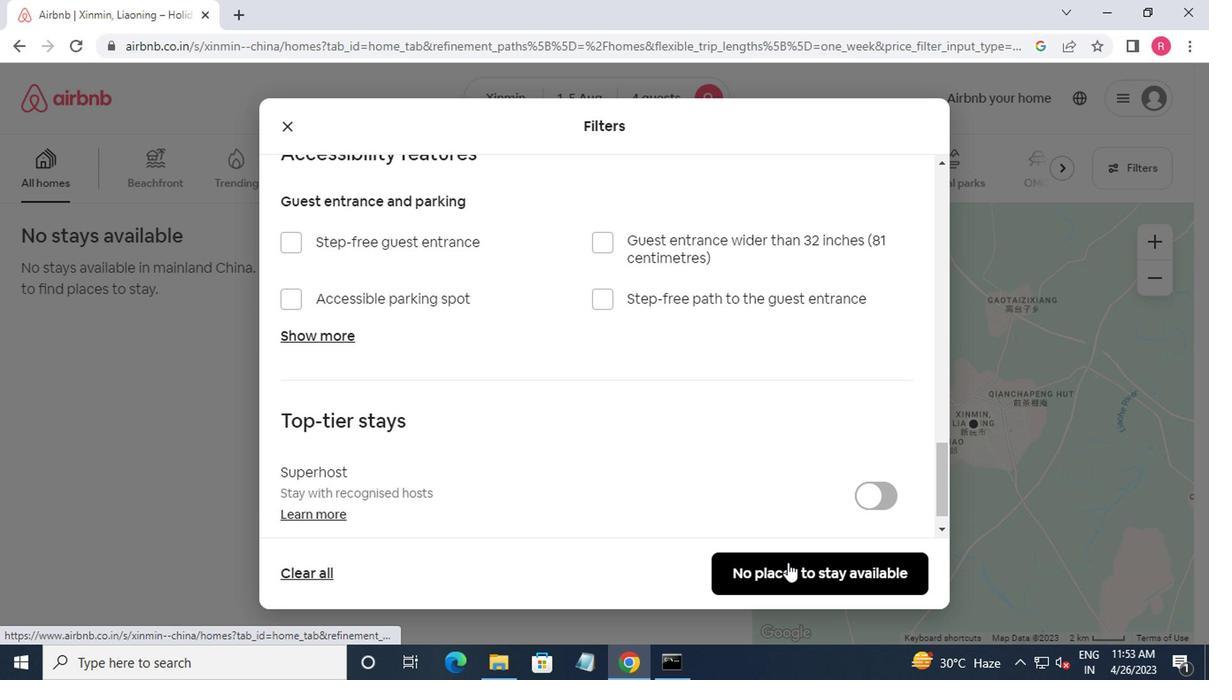 
Action: Mouse moved to (660, 353)
Screenshot: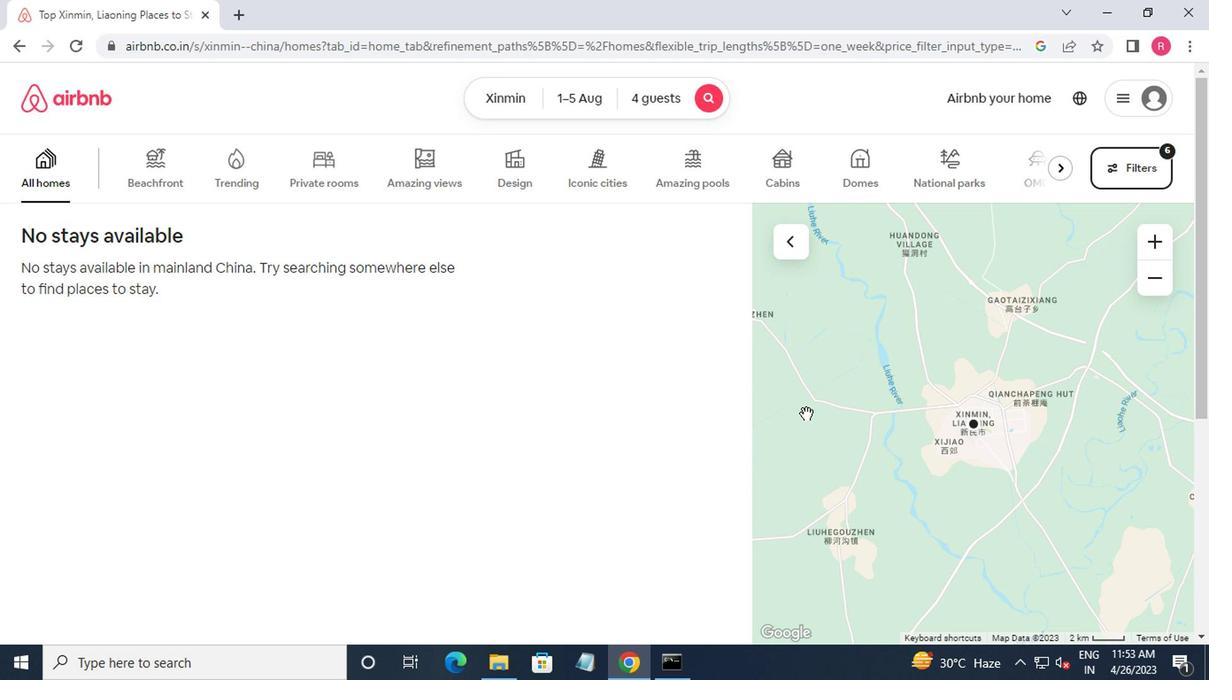 
